 Task: Find connections with filter location Laghouat with filter topic #productivitywith filter profile language Potuguese with filter current company AZB & Partners with filter school Pearl Academy with filter industry Hydroelectric Power Generation with filter service category Software Testing with filter keywords title Marketing Staff
Action: Mouse moved to (519, 74)
Screenshot: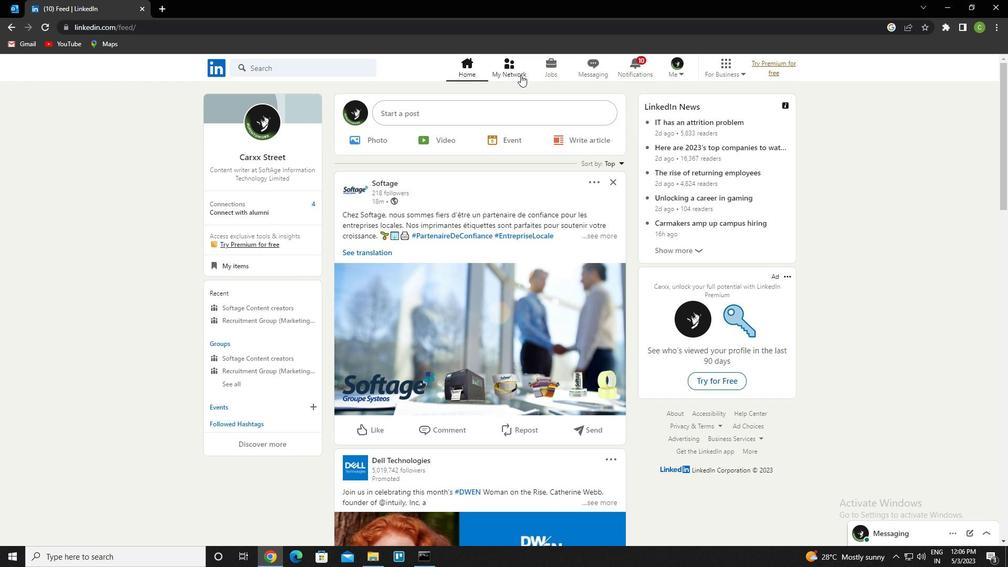 
Action: Mouse pressed left at (519, 74)
Screenshot: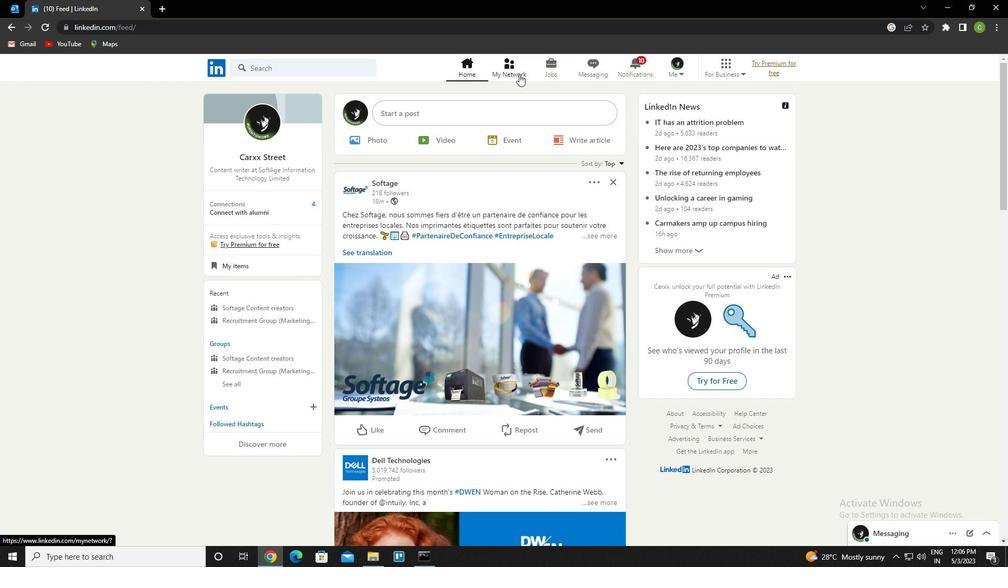 
Action: Mouse moved to (309, 130)
Screenshot: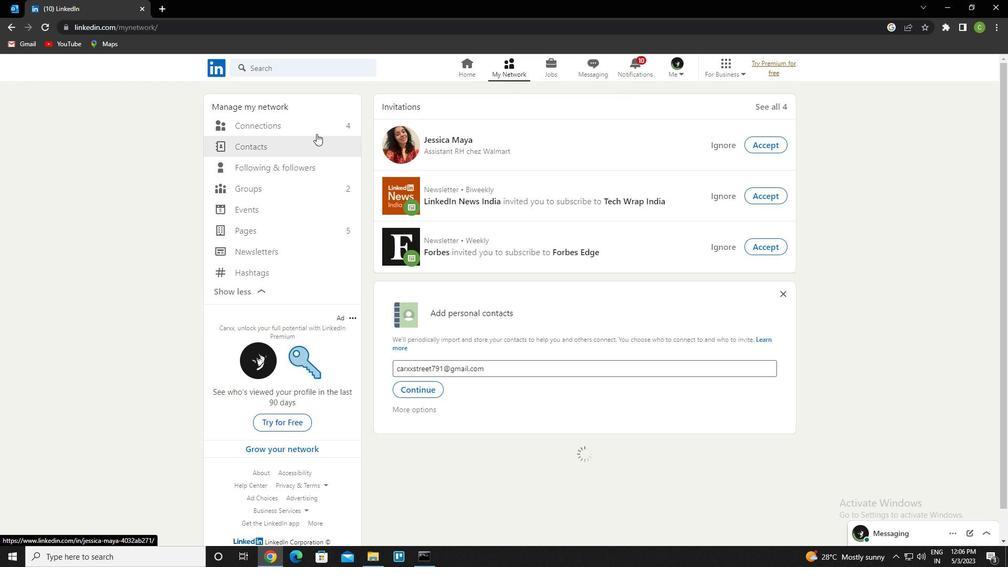 
Action: Mouse pressed left at (309, 130)
Screenshot: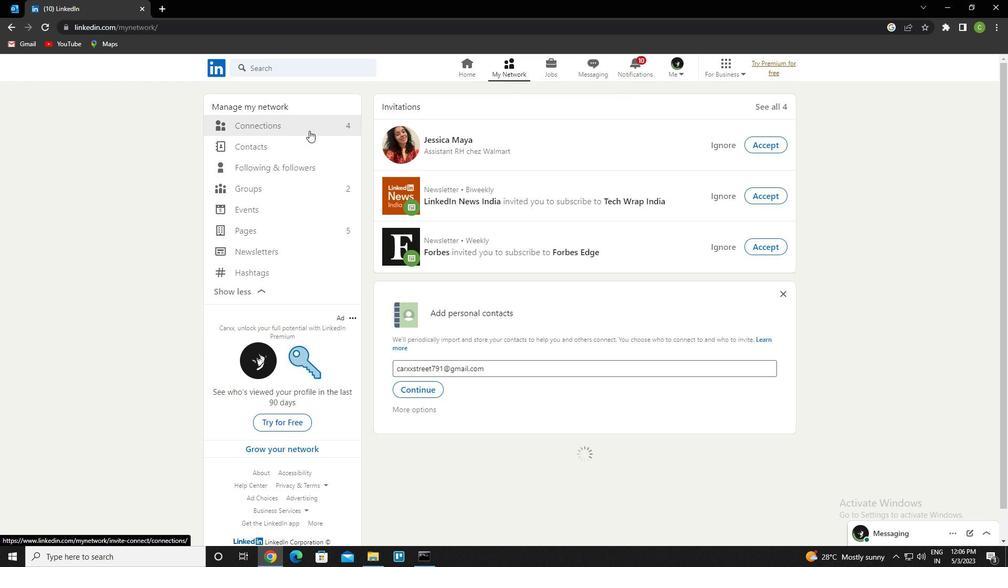
Action: Mouse moved to (586, 129)
Screenshot: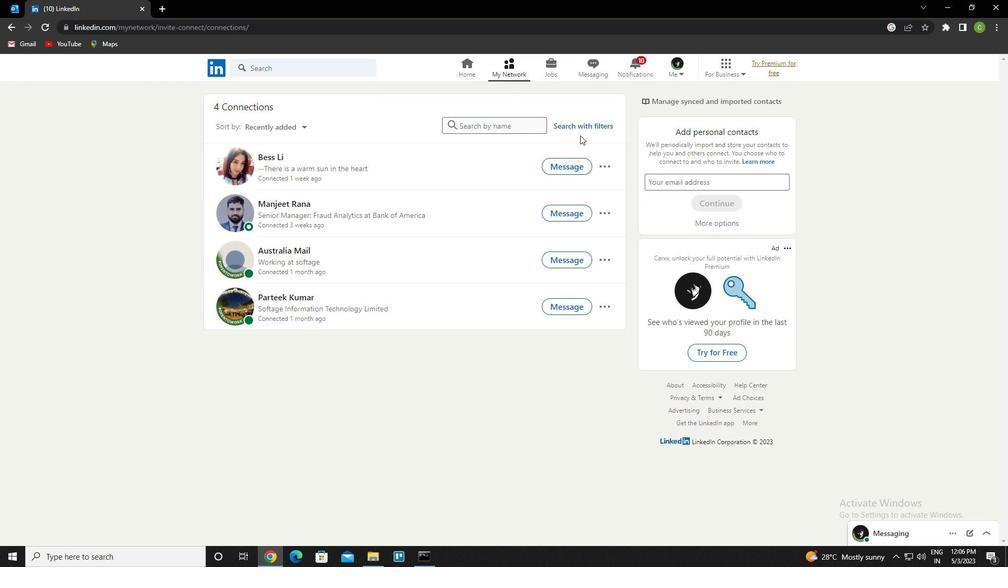 
Action: Mouse pressed left at (586, 129)
Screenshot: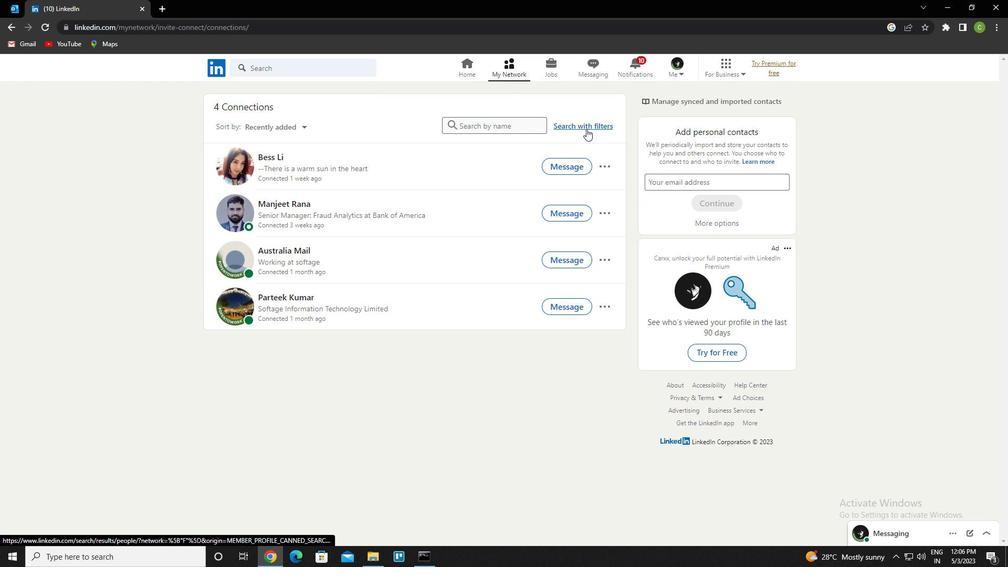 
Action: Mouse moved to (540, 101)
Screenshot: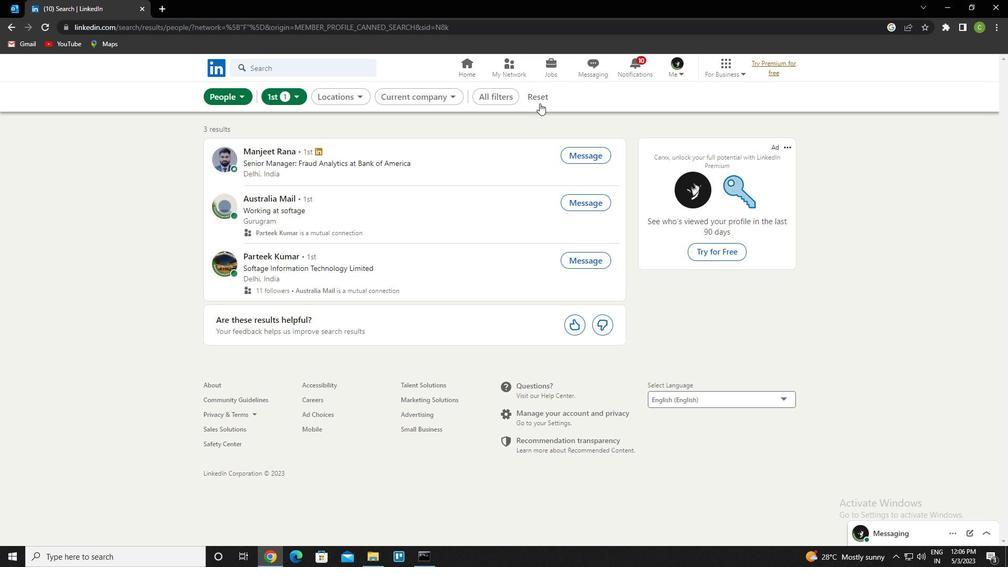 
Action: Mouse pressed left at (540, 101)
Screenshot: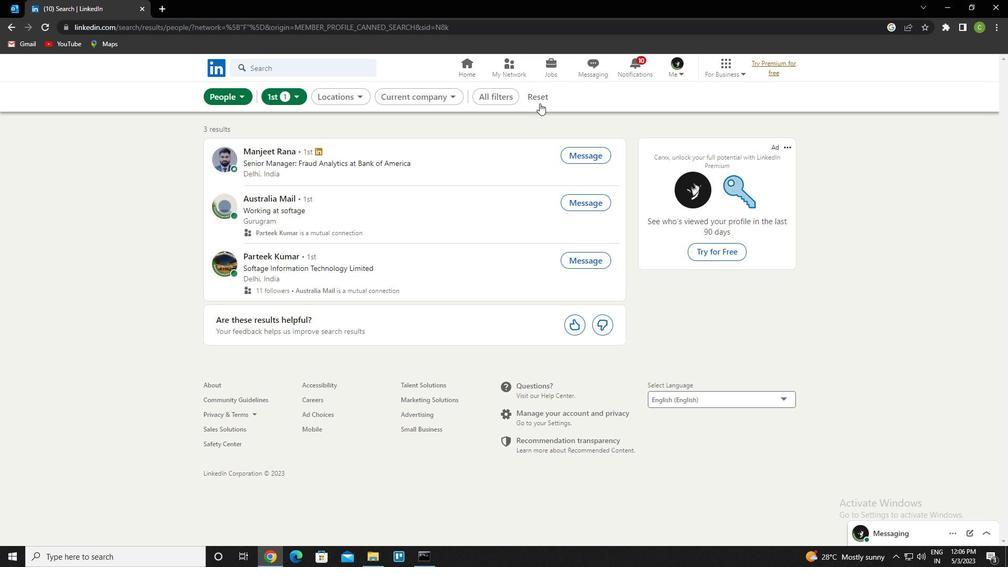 
Action: Mouse moved to (533, 101)
Screenshot: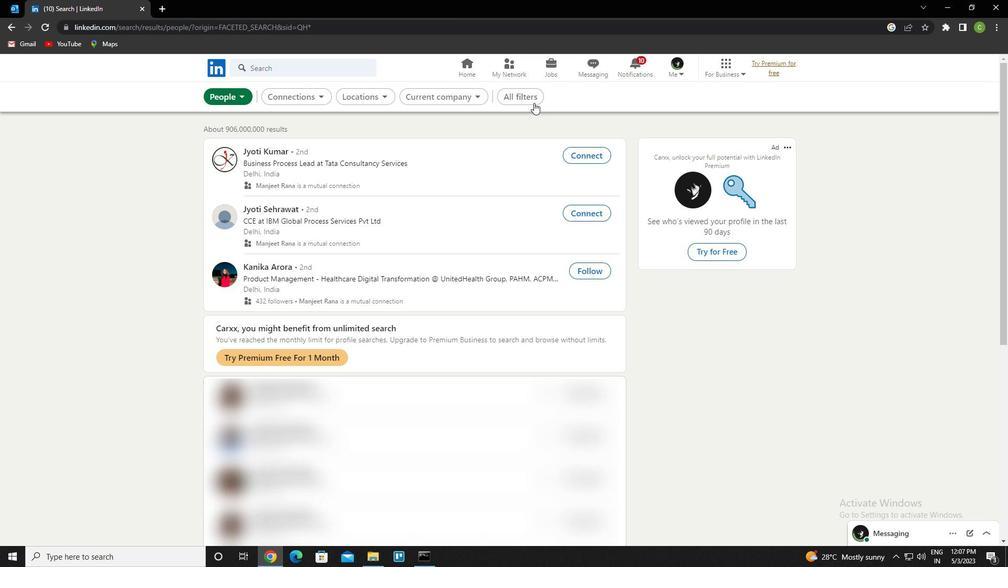 
Action: Mouse pressed left at (533, 101)
Screenshot: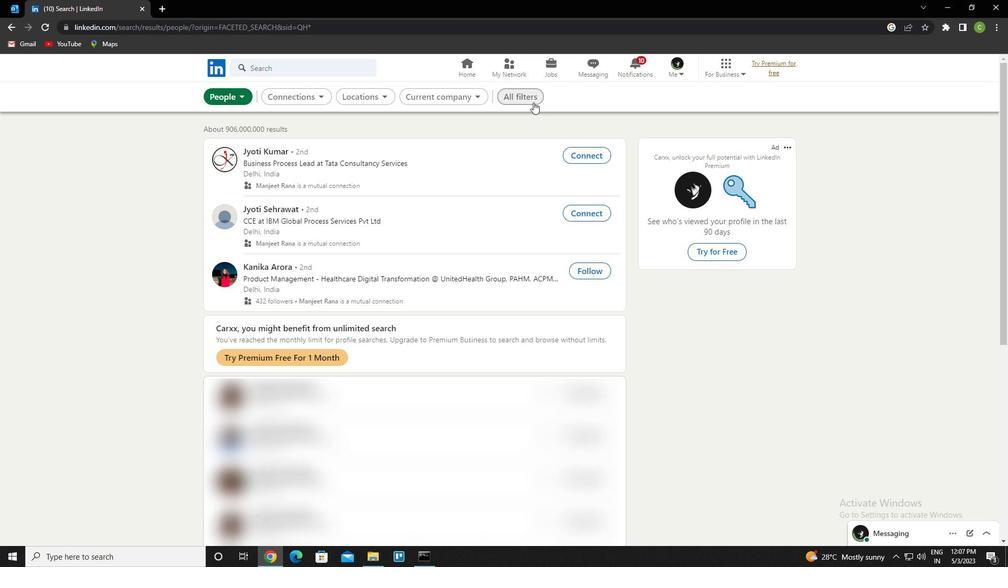 
Action: Mouse moved to (884, 324)
Screenshot: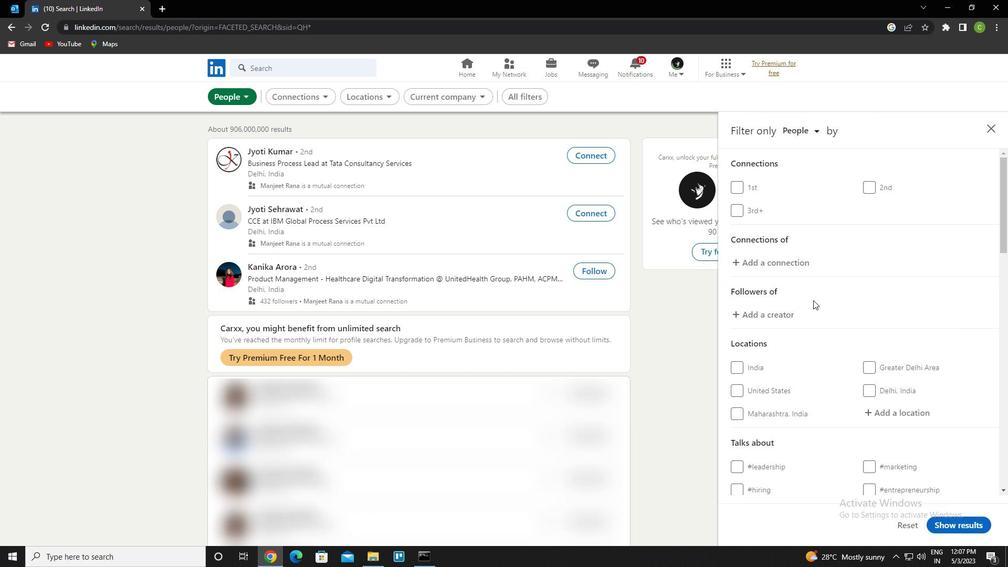 
Action: Mouse scrolled (884, 324) with delta (0, 0)
Screenshot: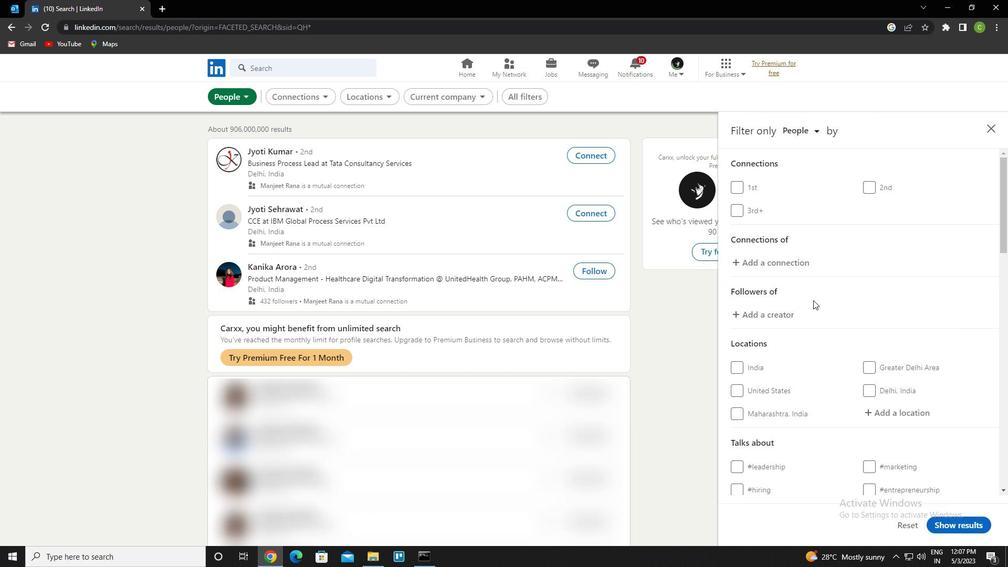 
Action: Mouse scrolled (884, 324) with delta (0, 0)
Screenshot: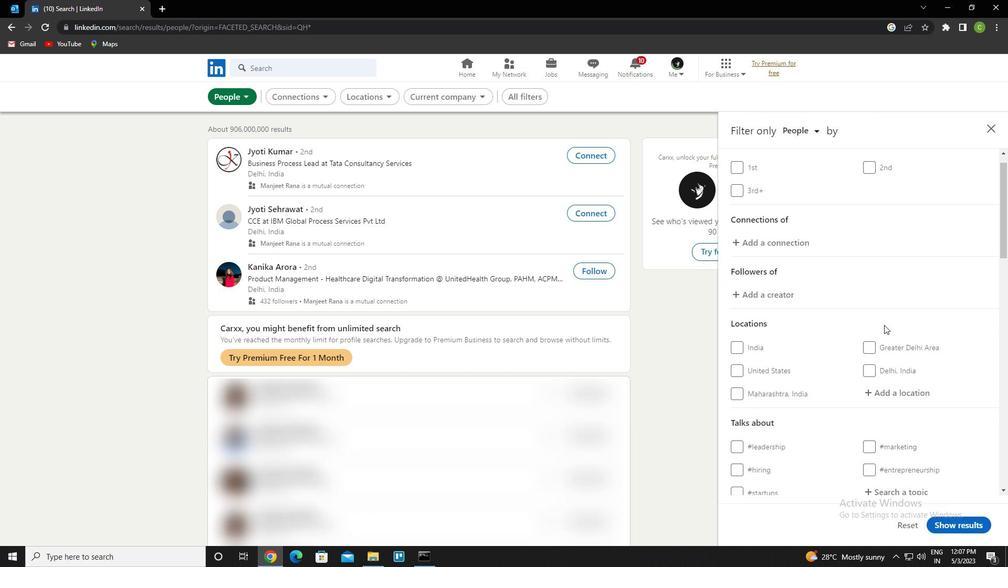 
Action: Mouse moved to (897, 305)
Screenshot: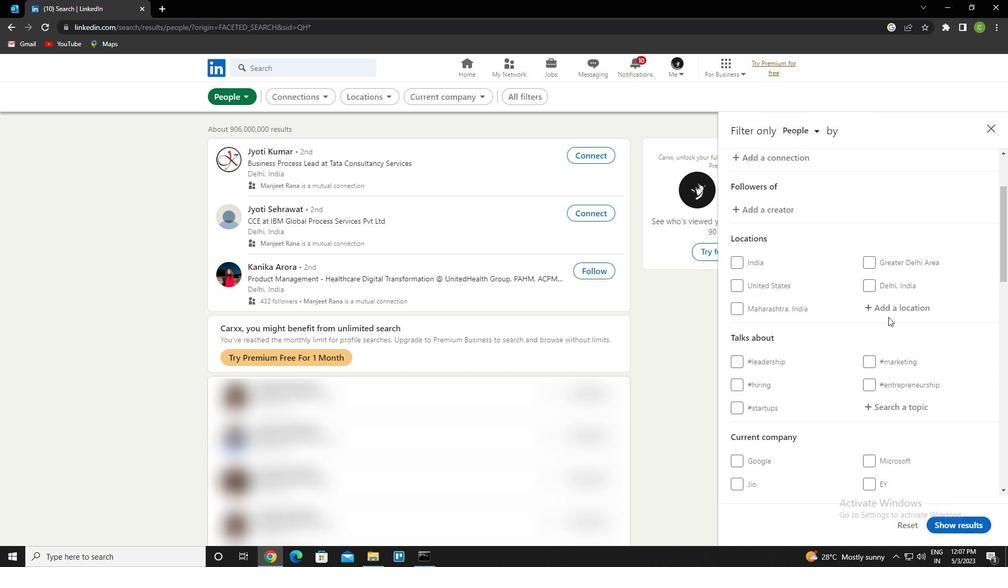
Action: Mouse pressed left at (897, 305)
Screenshot: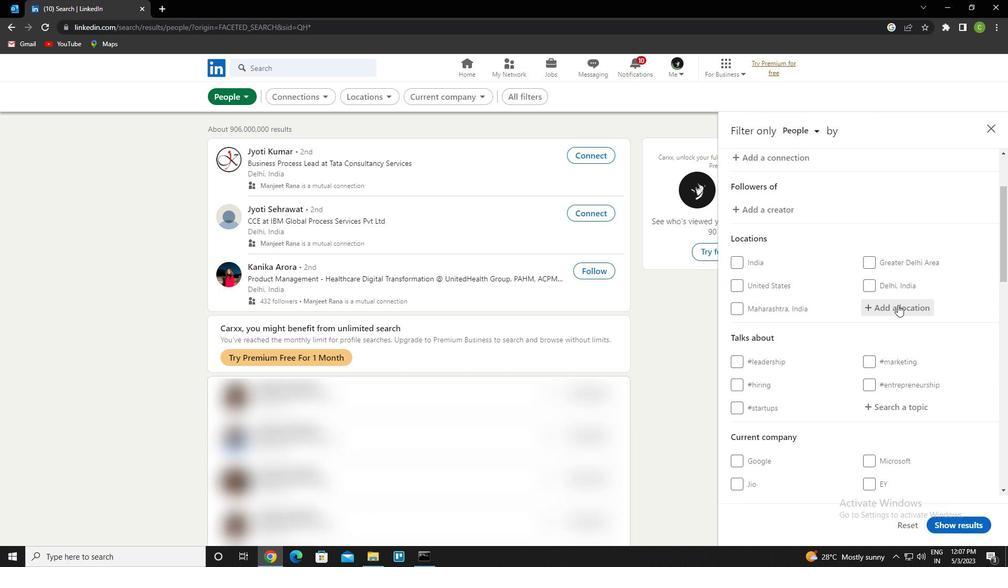 
Action: Key pressed <Key.caps_lock>l<Key.caps_lock>aghouat<Key.down><Key.enter>
Screenshot: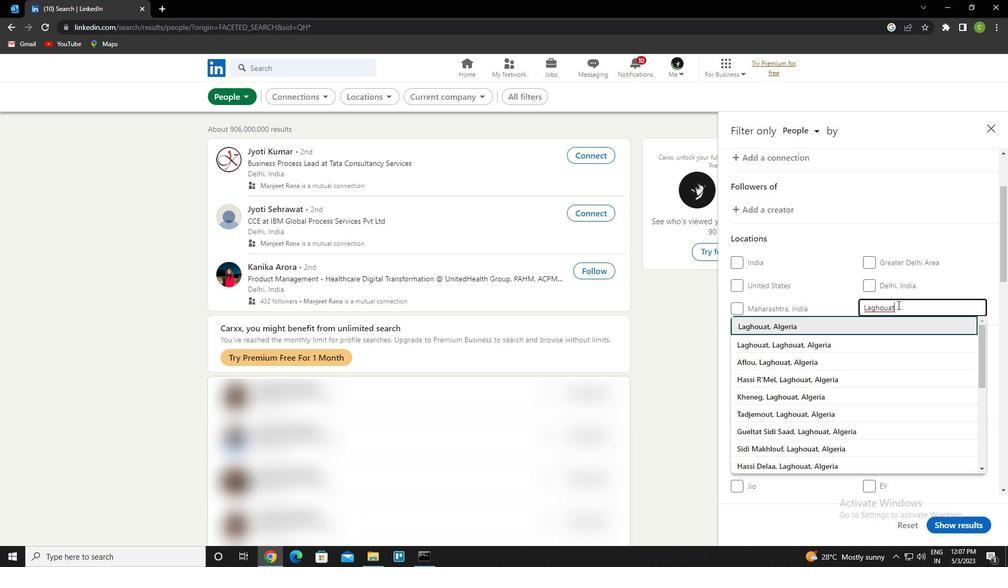 
Action: Mouse scrolled (897, 304) with delta (0, 0)
Screenshot: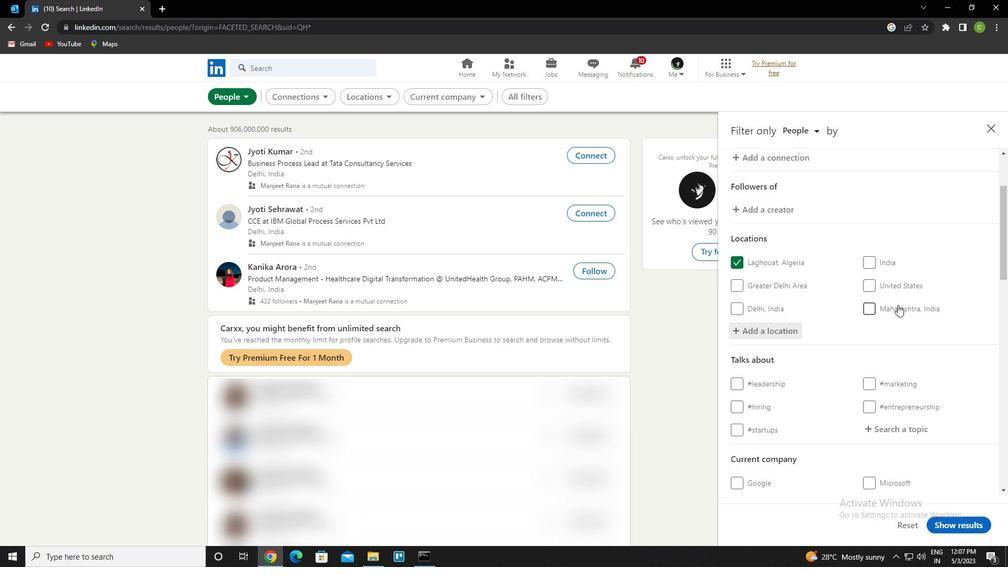 
Action: Mouse scrolled (897, 304) with delta (0, 0)
Screenshot: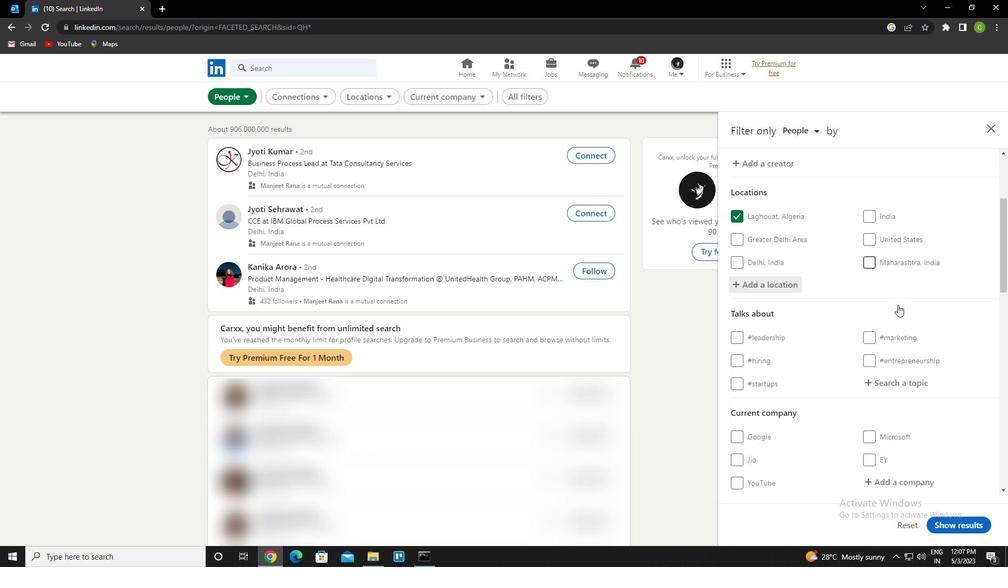 
Action: Mouse moved to (897, 318)
Screenshot: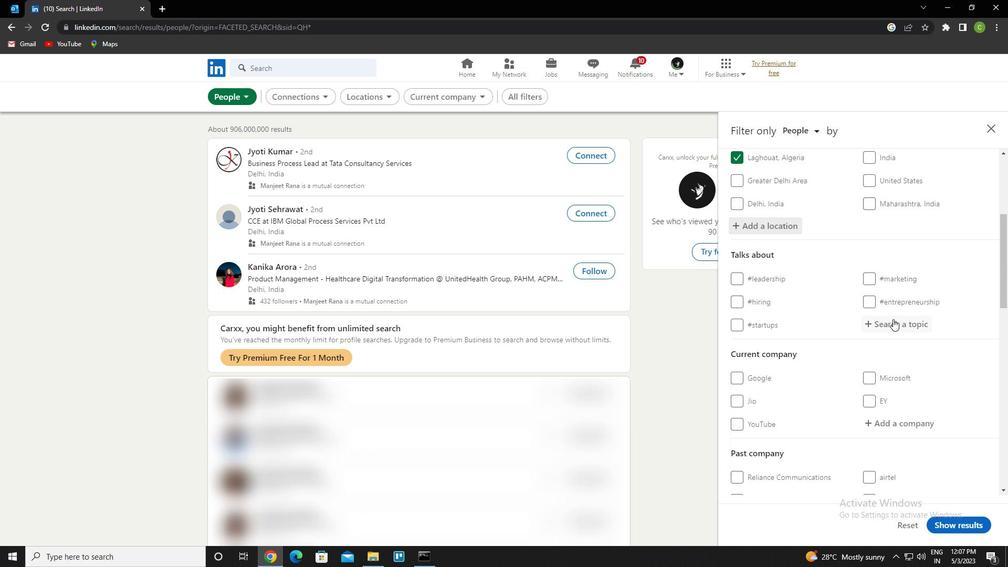 
Action: Mouse pressed left at (897, 318)
Screenshot: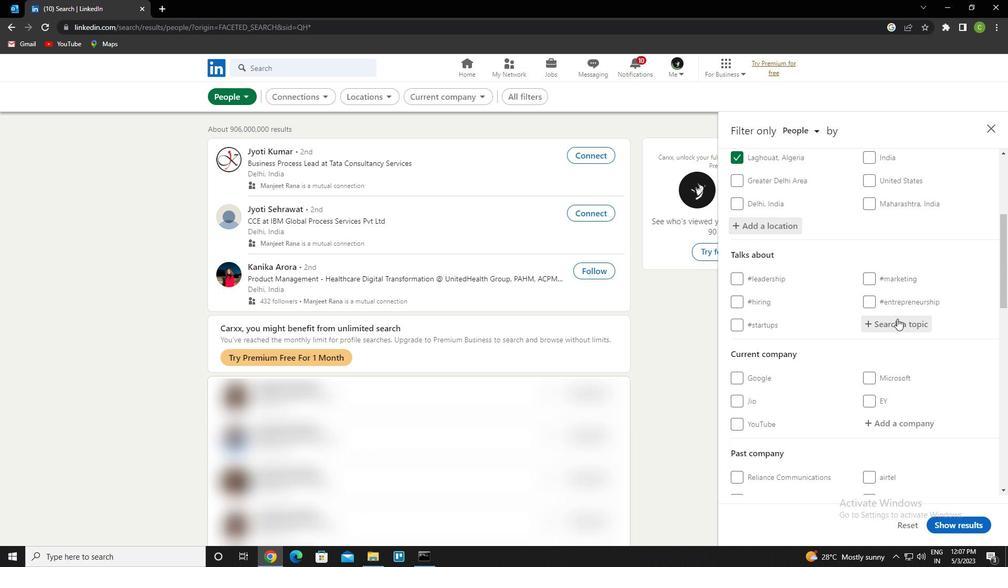 
Action: Key pressed productivity<Key.down><Key.enter>
Screenshot: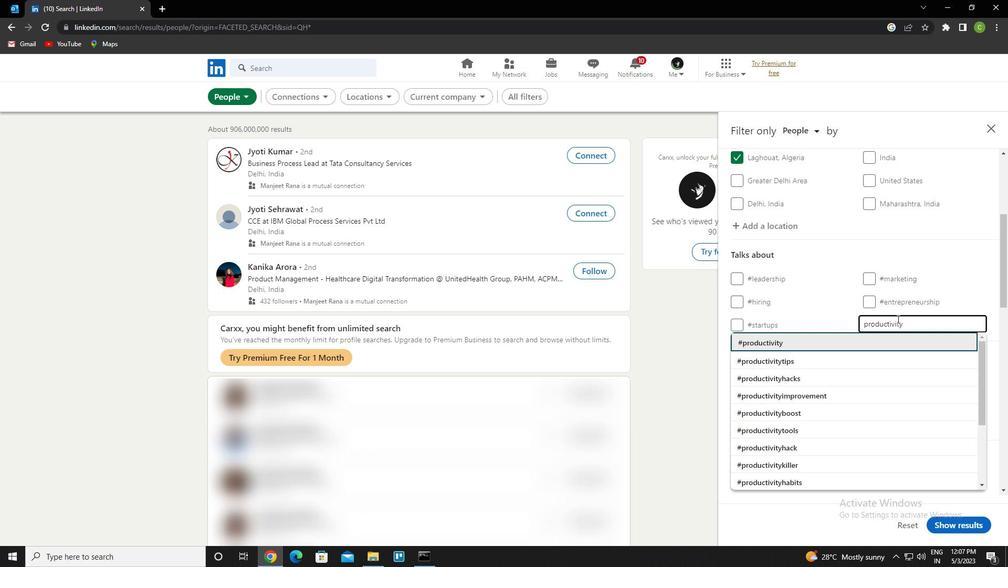 
Action: Mouse moved to (919, 321)
Screenshot: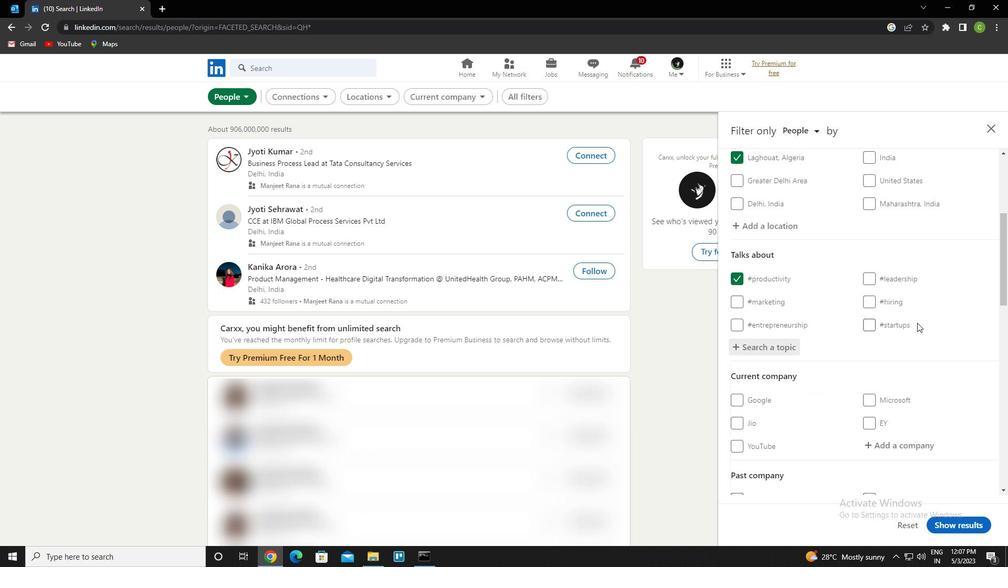 
Action: Mouse scrolled (919, 320) with delta (0, 0)
Screenshot: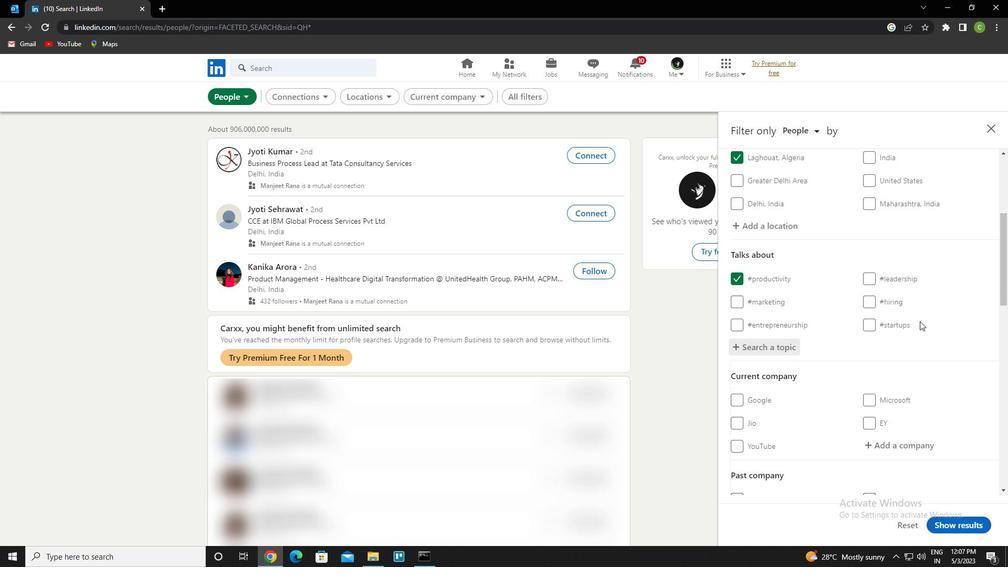 
Action: Mouse scrolled (919, 320) with delta (0, 0)
Screenshot: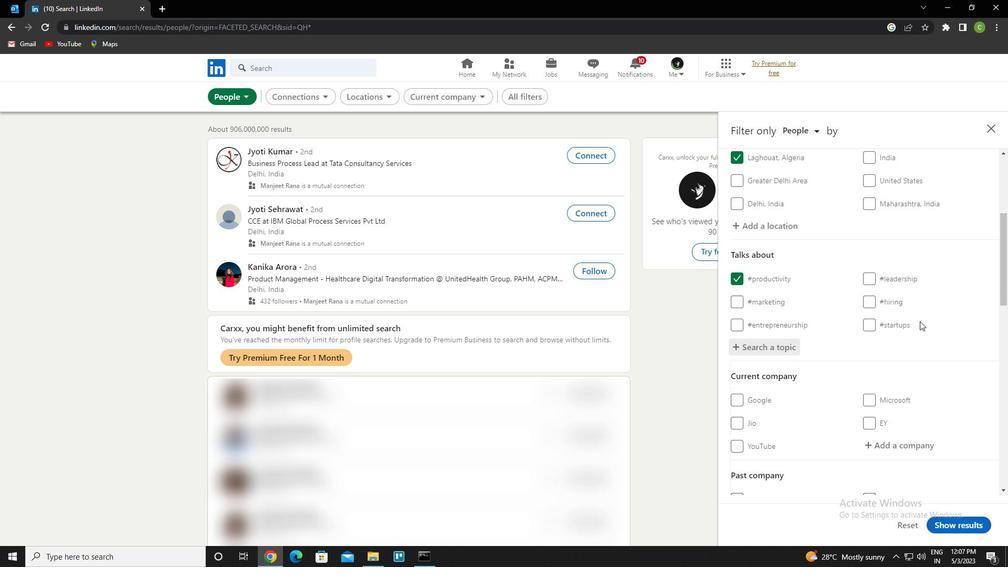 
Action: Mouse moved to (919, 321)
Screenshot: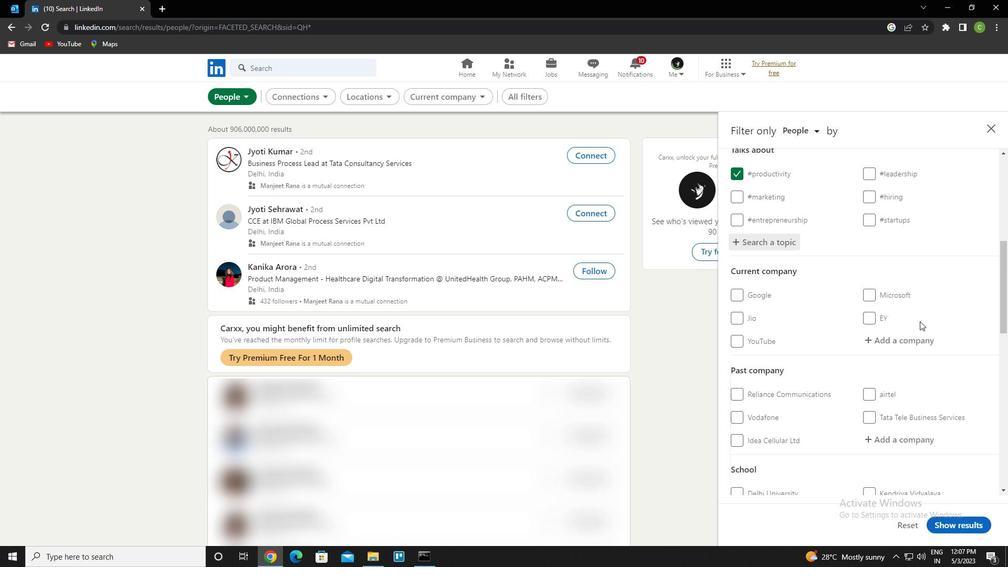 
Action: Mouse scrolled (919, 320) with delta (0, 0)
Screenshot: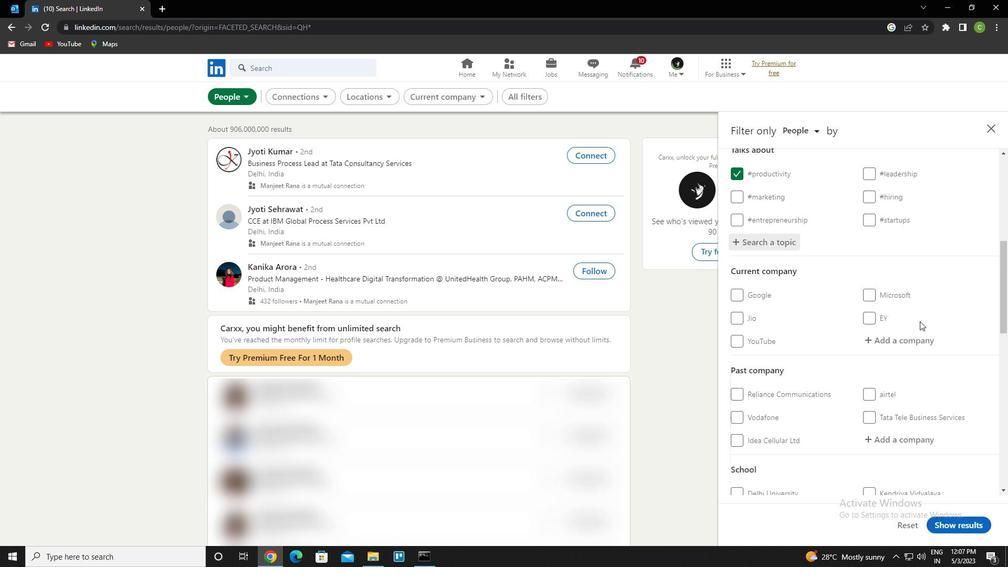 
Action: Mouse moved to (896, 316)
Screenshot: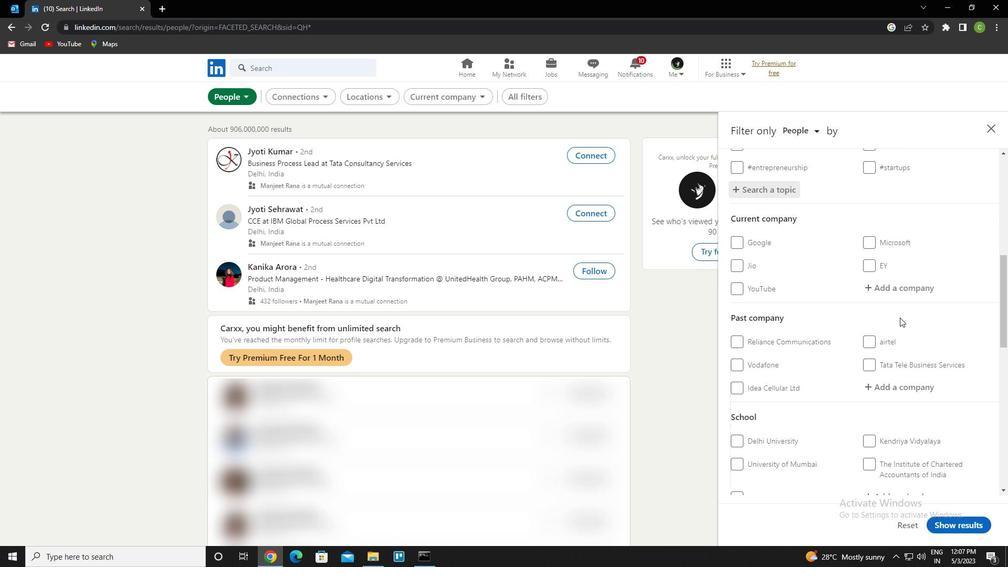 
Action: Mouse scrolled (896, 315) with delta (0, 0)
Screenshot: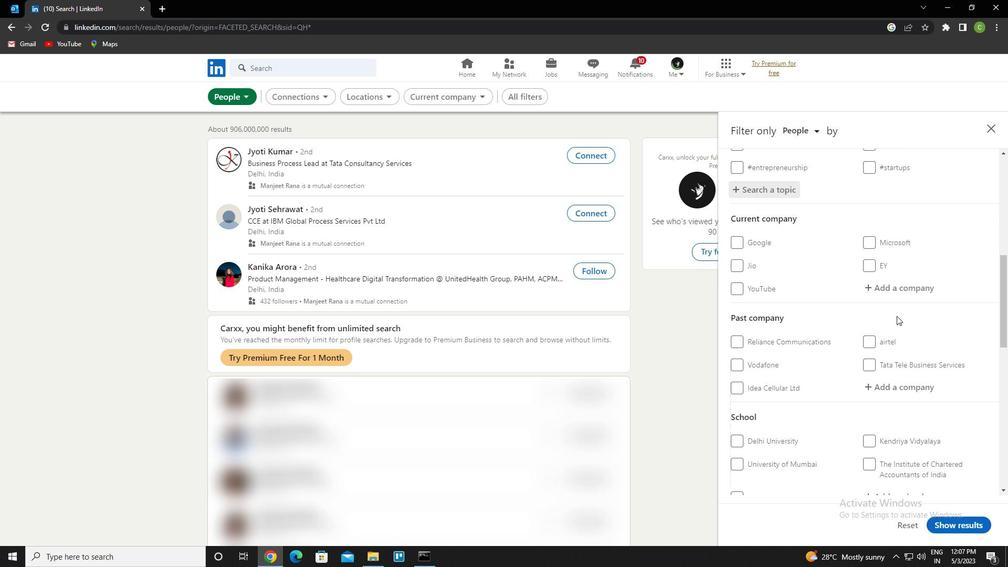 
Action: Mouse scrolled (896, 315) with delta (0, 0)
Screenshot: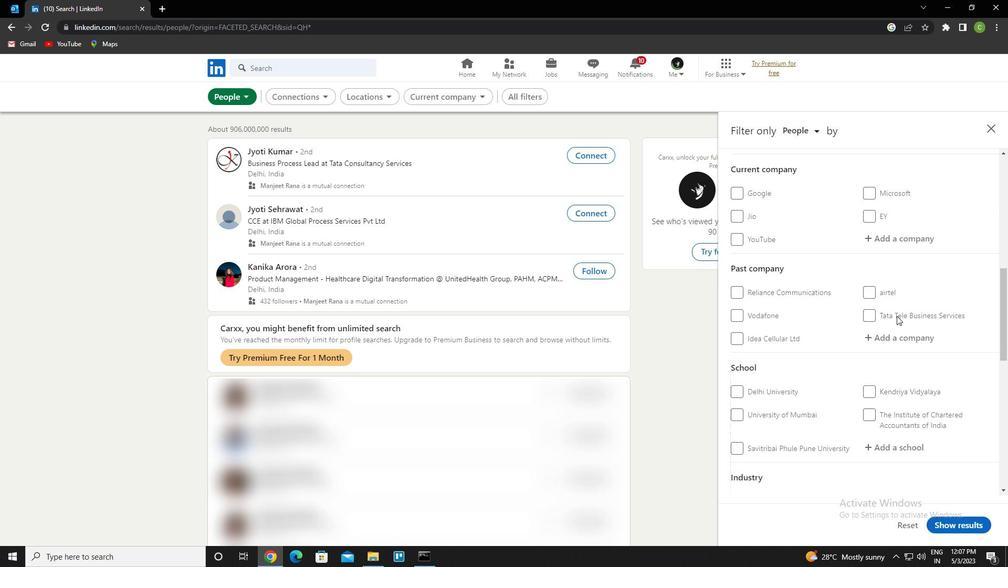 
Action: Mouse scrolled (896, 315) with delta (0, 0)
Screenshot: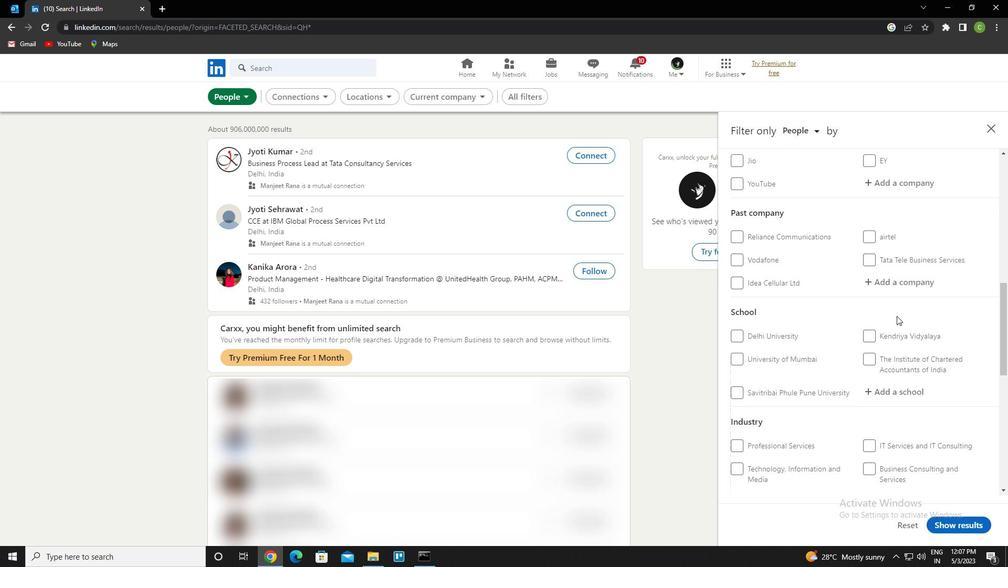 
Action: Mouse scrolled (896, 315) with delta (0, 0)
Screenshot: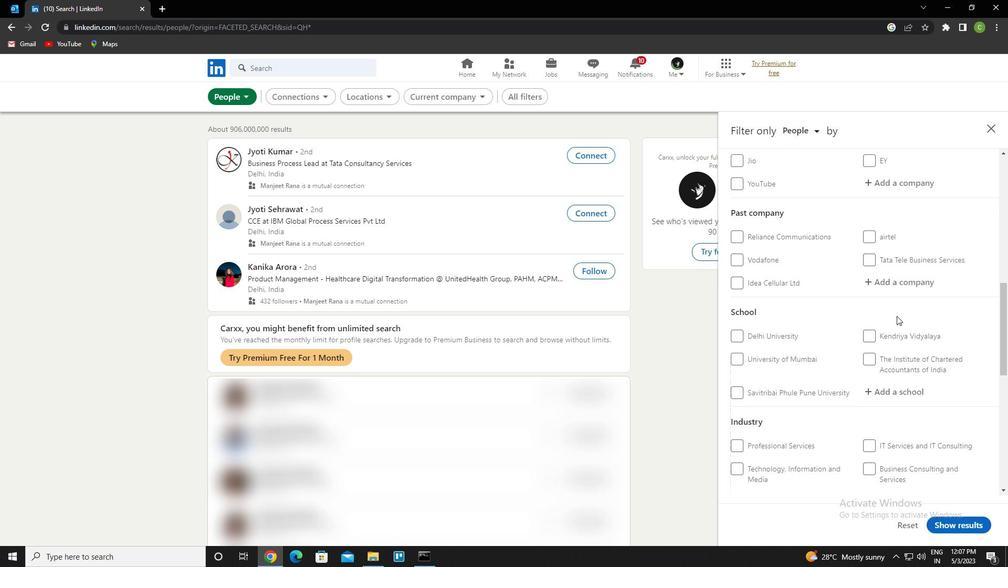
Action: Mouse scrolled (896, 315) with delta (0, 0)
Screenshot: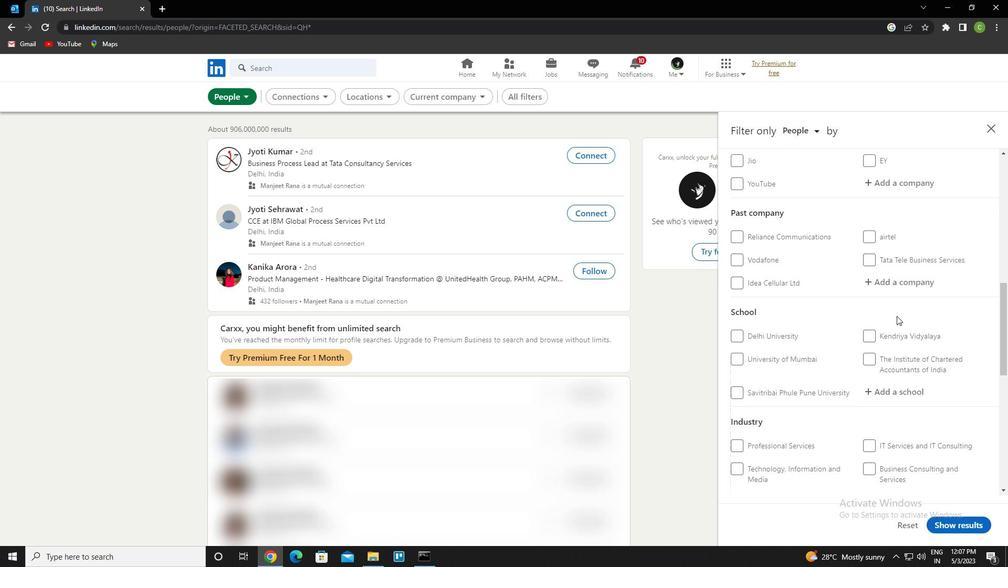
Action: Mouse scrolled (896, 315) with delta (0, 0)
Screenshot: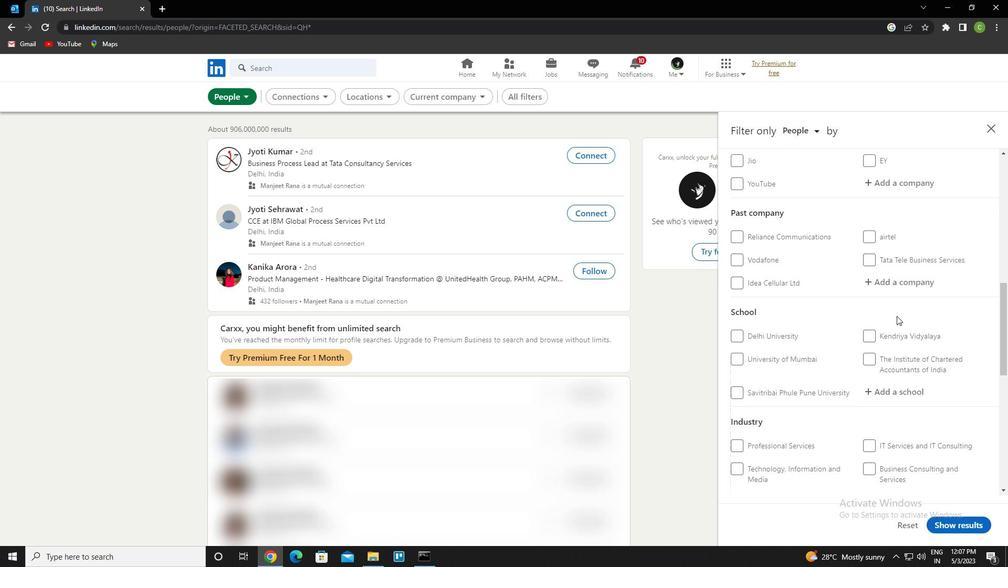 
Action: Mouse scrolled (896, 315) with delta (0, 0)
Screenshot: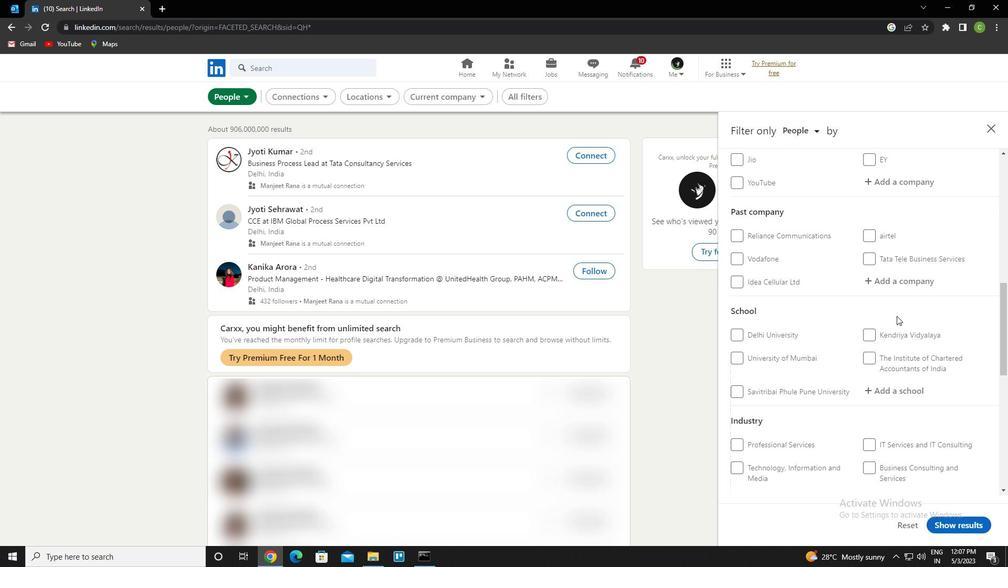 
Action: Mouse scrolled (896, 315) with delta (0, 0)
Screenshot: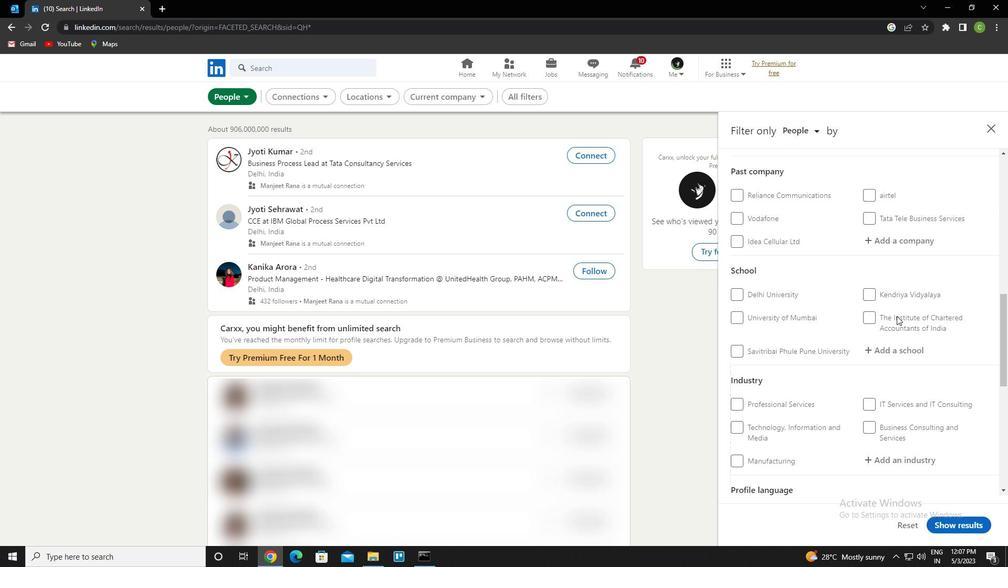 
Action: Mouse moved to (875, 264)
Screenshot: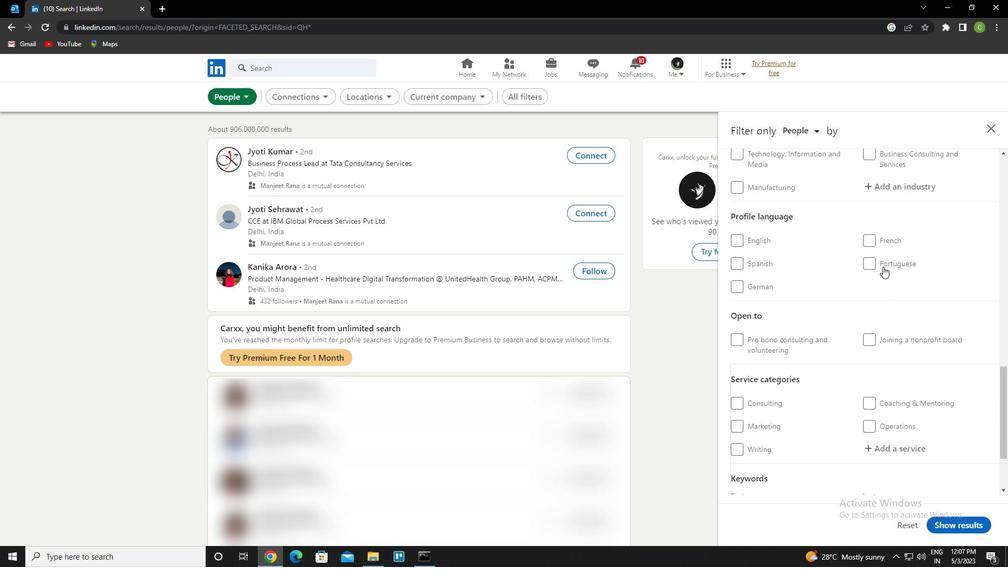 
Action: Mouse pressed left at (875, 264)
Screenshot: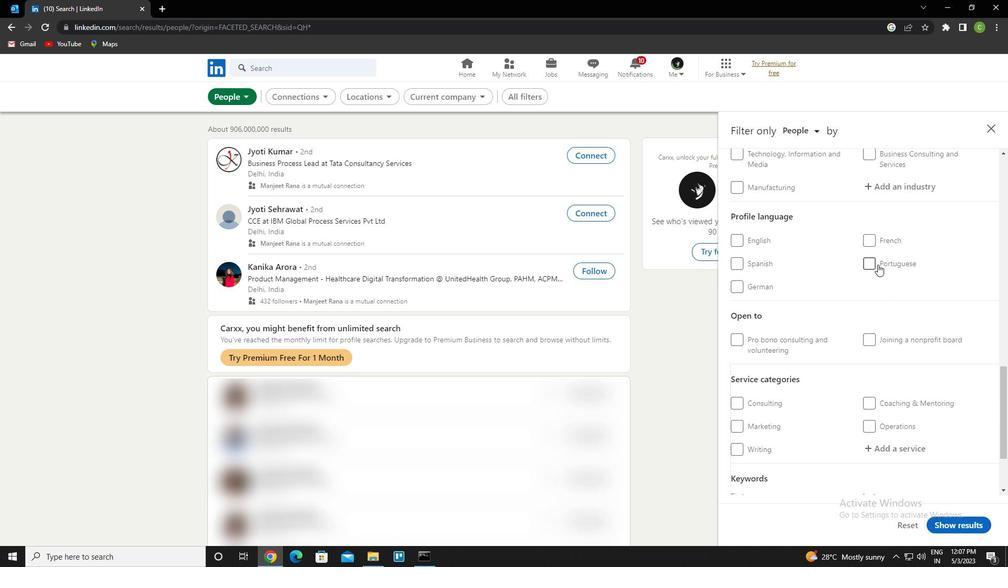 
Action: Mouse moved to (886, 312)
Screenshot: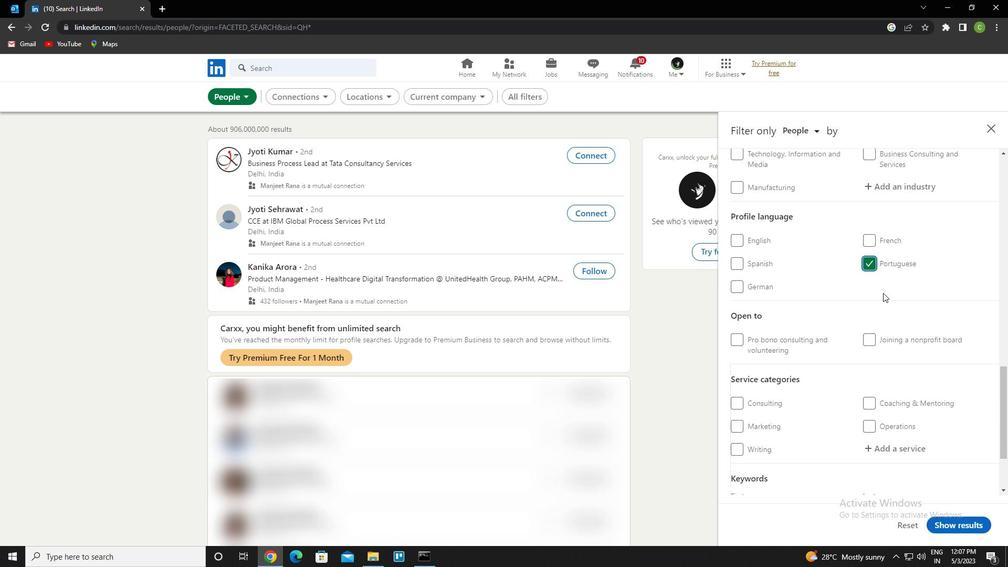 
Action: Mouse scrolled (886, 313) with delta (0, 0)
Screenshot: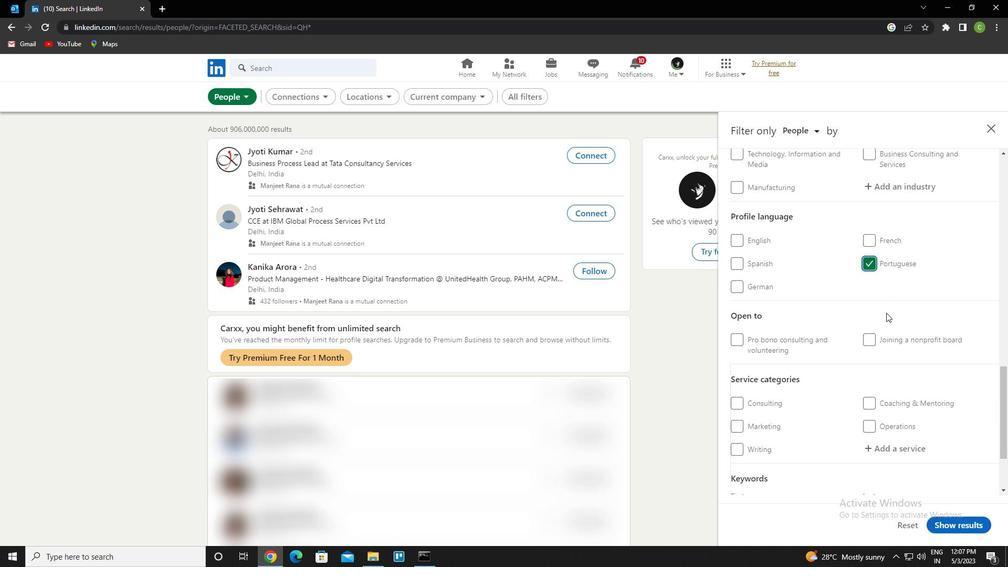 
Action: Mouse scrolled (886, 313) with delta (0, 0)
Screenshot: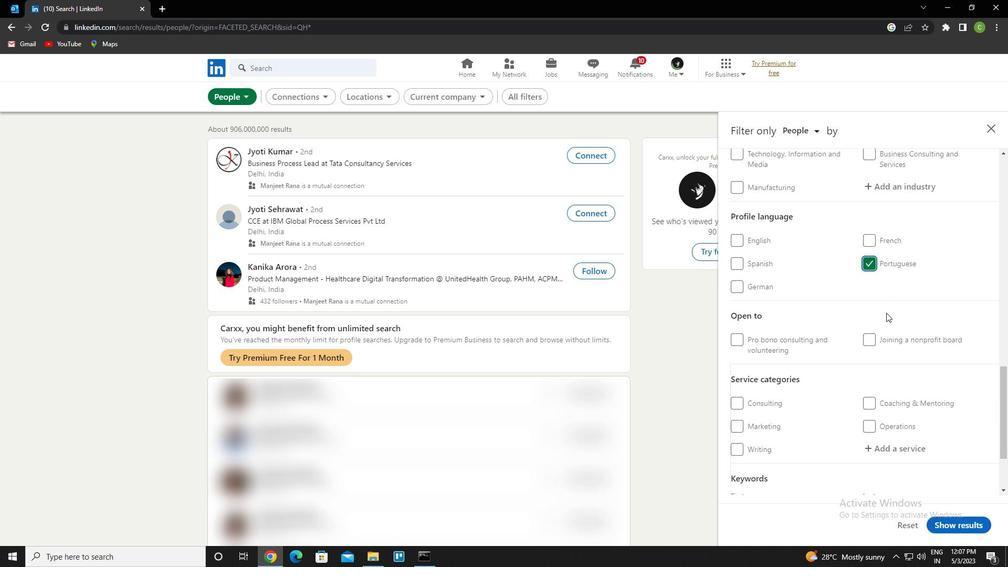 
Action: Mouse scrolled (886, 313) with delta (0, 0)
Screenshot: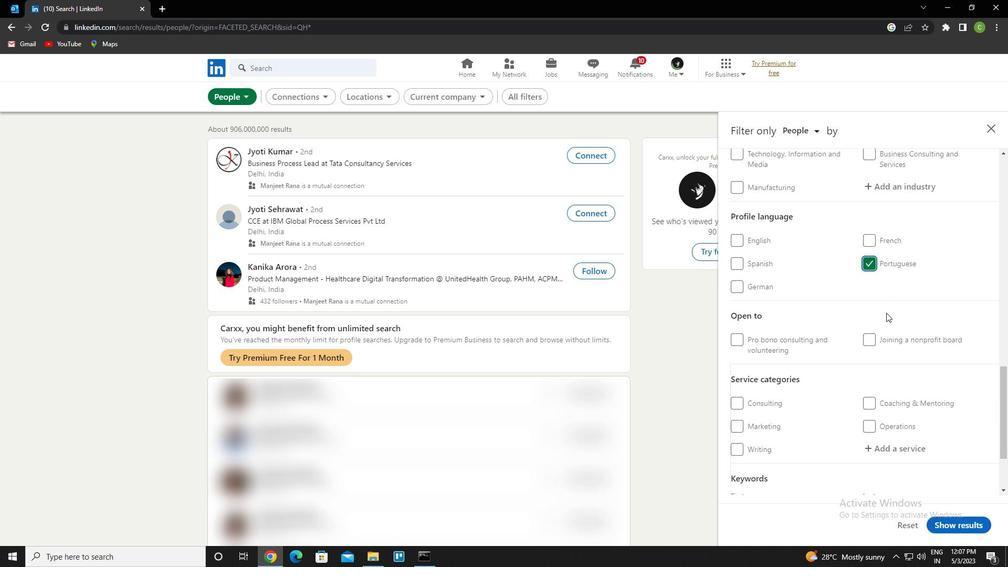 
Action: Mouse scrolled (886, 313) with delta (0, 0)
Screenshot: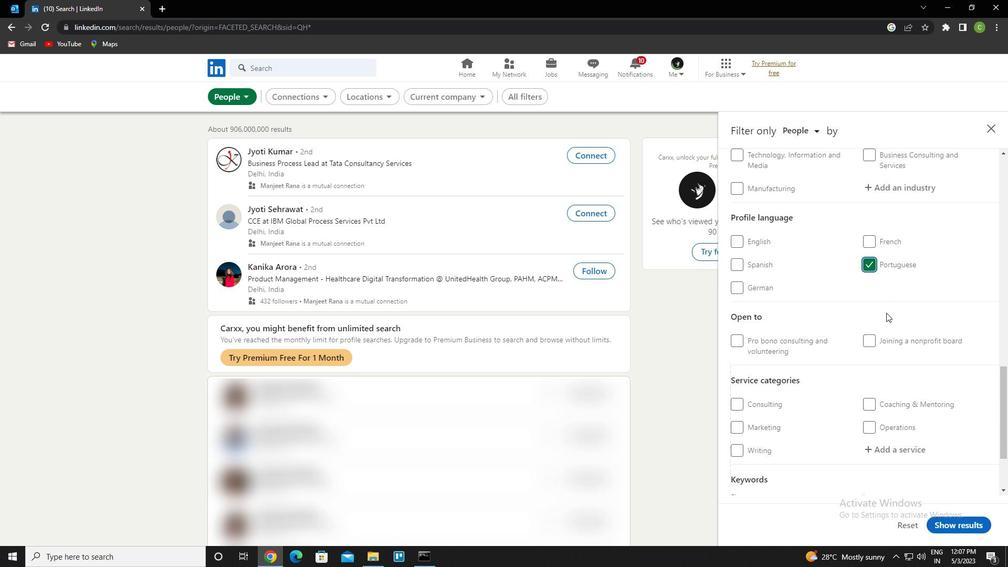 
Action: Mouse scrolled (886, 313) with delta (0, 0)
Screenshot: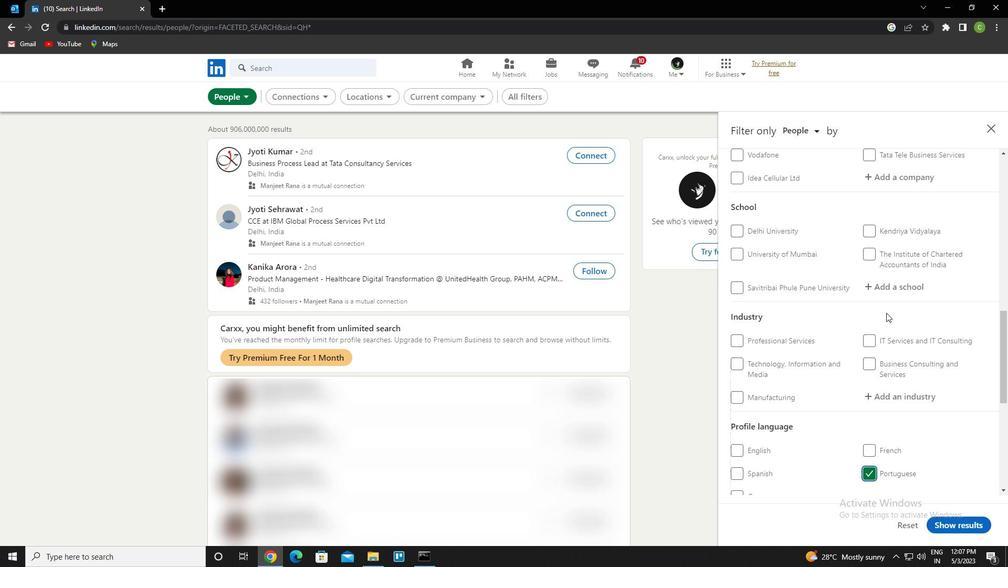 
Action: Mouse scrolled (886, 313) with delta (0, 0)
Screenshot: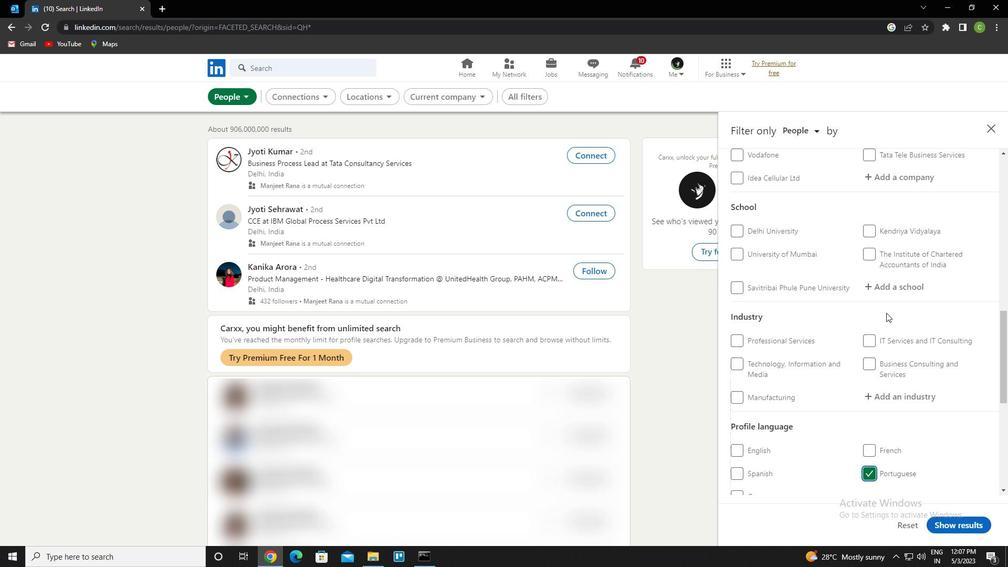 
Action: Mouse moved to (886, 312)
Screenshot: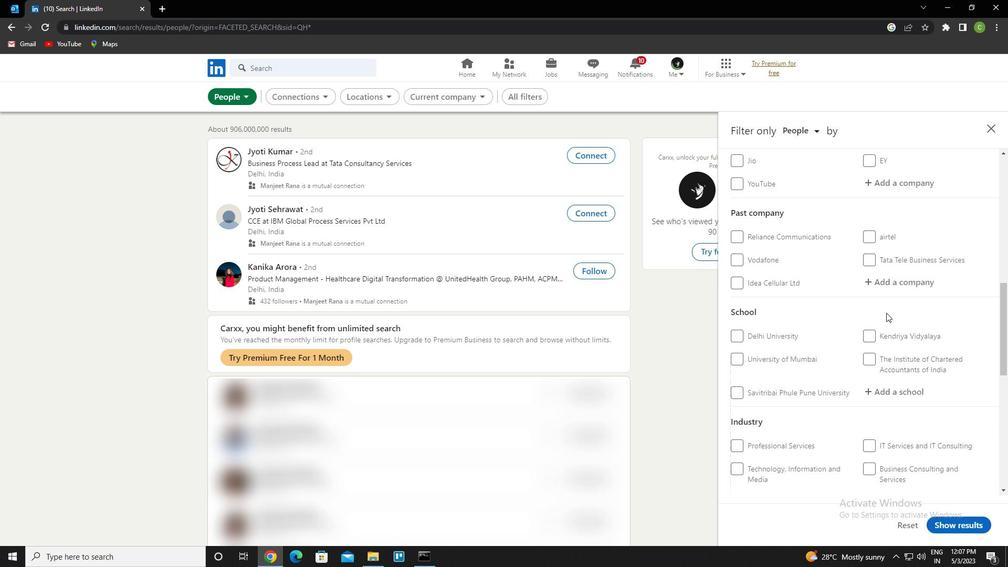 
Action: Mouse scrolled (886, 313) with delta (0, 0)
Screenshot: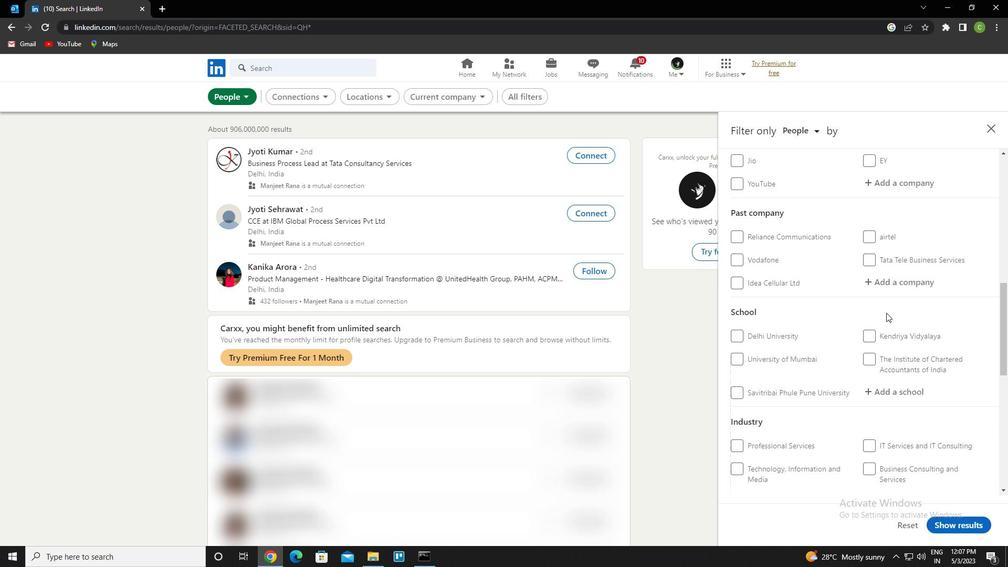 
Action: Mouse moved to (861, 315)
Screenshot: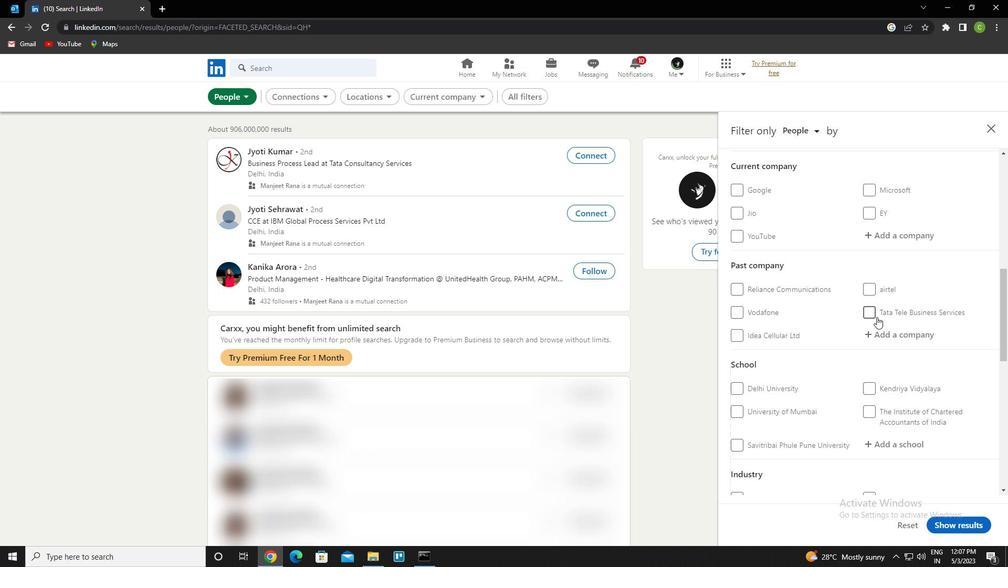 
Action: Mouse scrolled (861, 316) with delta (0, 0)
Screenshot: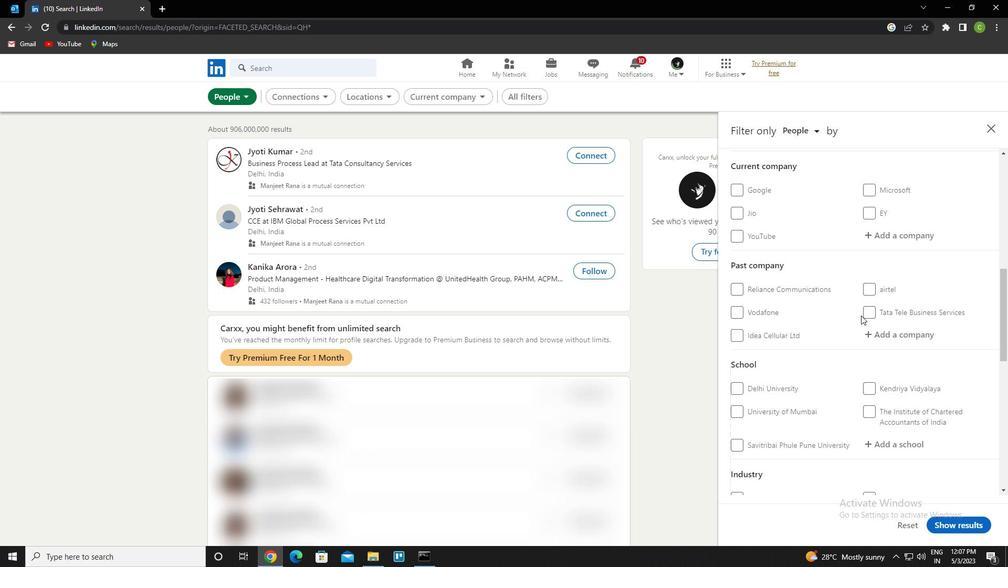 
Action: Mouse moved to (891, 291)
Screenshot: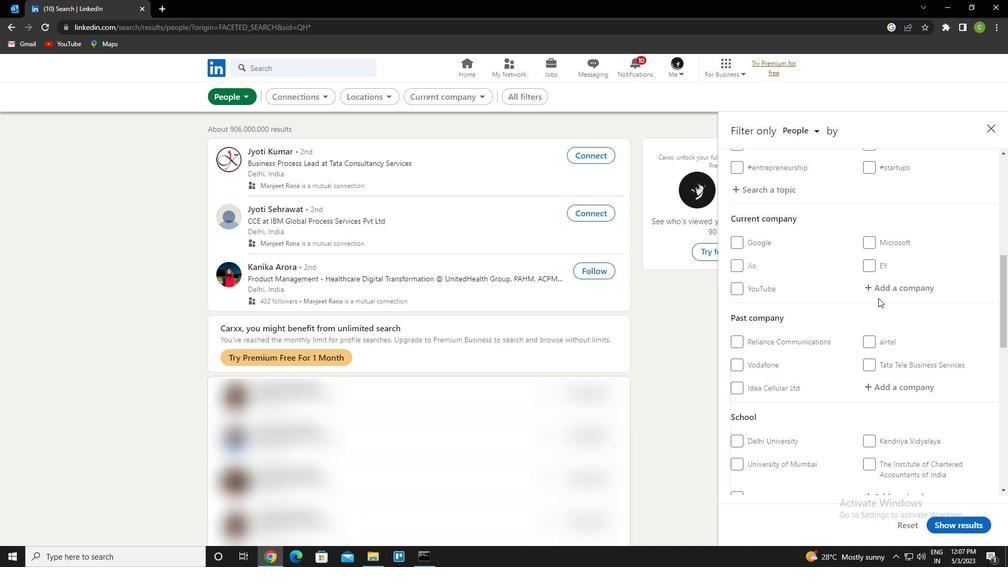 
Action: Mouse pressed left at (891, 291)
Screenshot: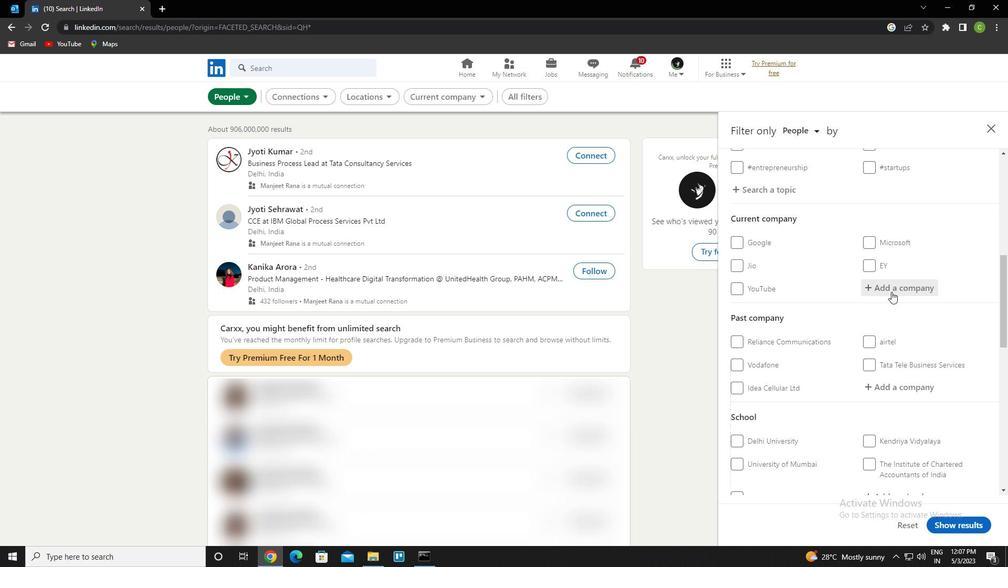 
Action: Key pressed <Key.caps_lock>azb<Key.space><Key.shift>&<Key.space>P<Key.caps_lock>ARTNERS<Key.down><Key.enter>
Screenshot: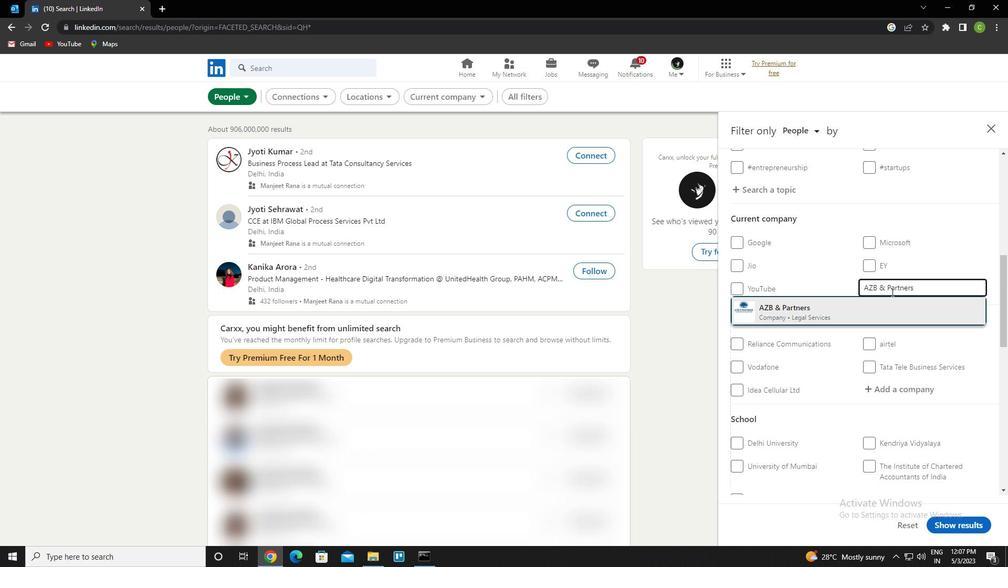 
Action: Mouse moved to (881, 299)
Screenshot: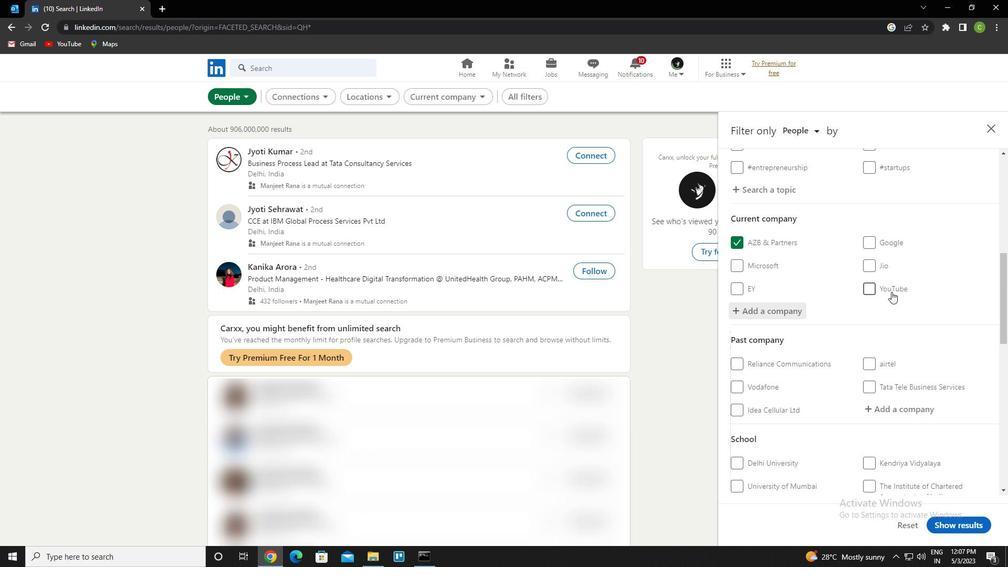 
Action: Mouse scrolled (881, 298) with delta (0, 0)
Screenshot: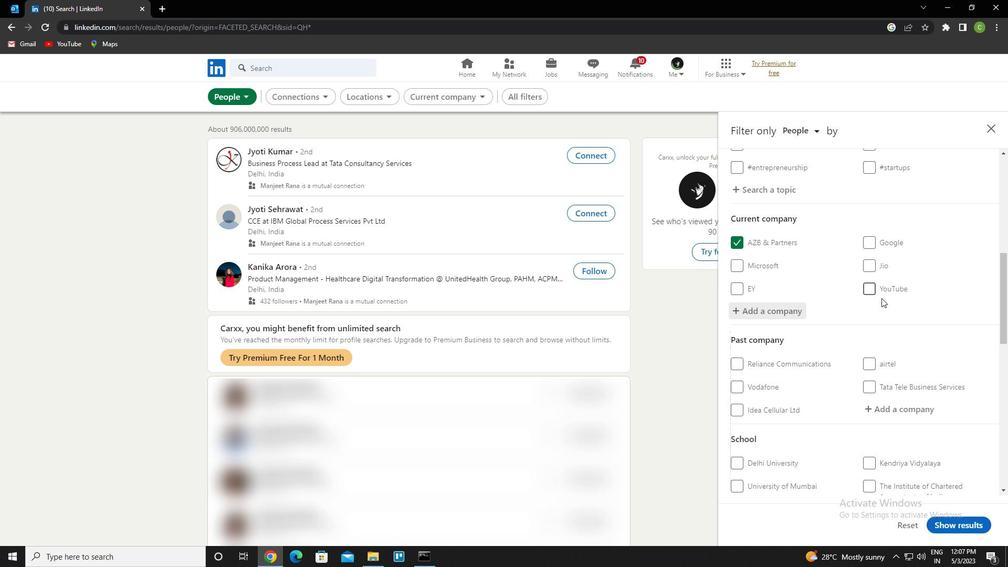 
Action: Mouse moved to (881, 311)
Screenshot: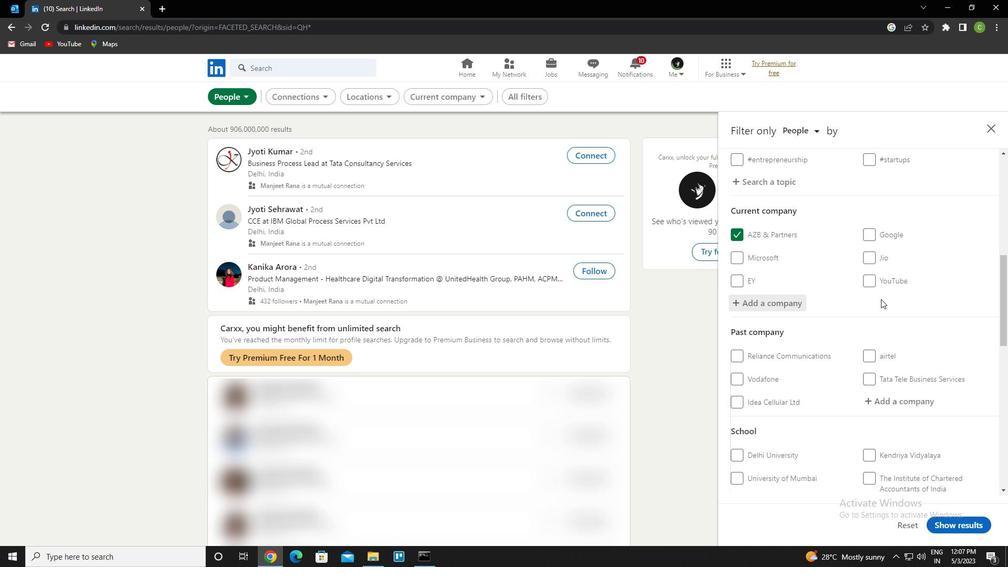 
Action: Mouse scrolled (881, 311) with delta (0, 0)
Screenshot: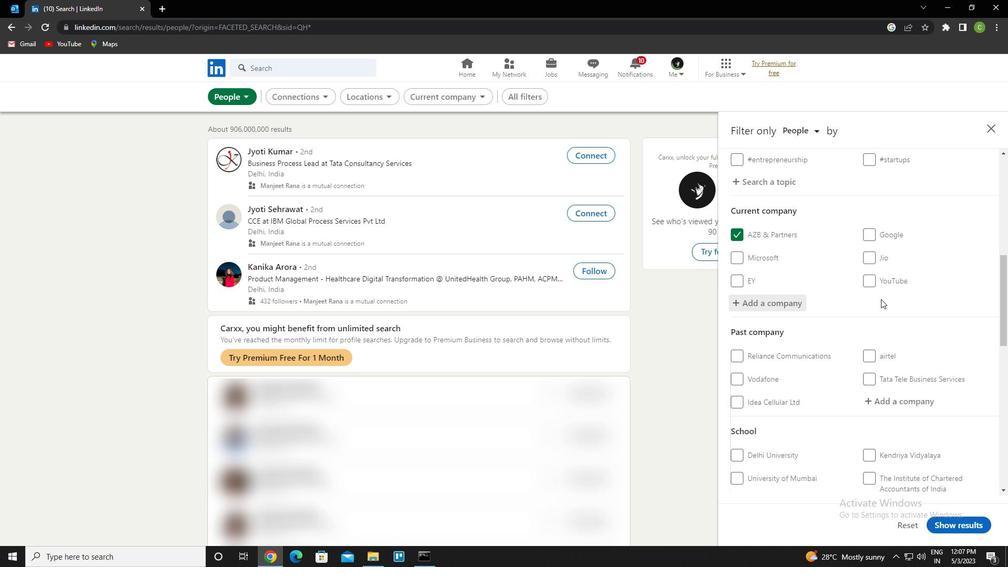 
Action: Mouse moved to (904, 311)
Screenshot: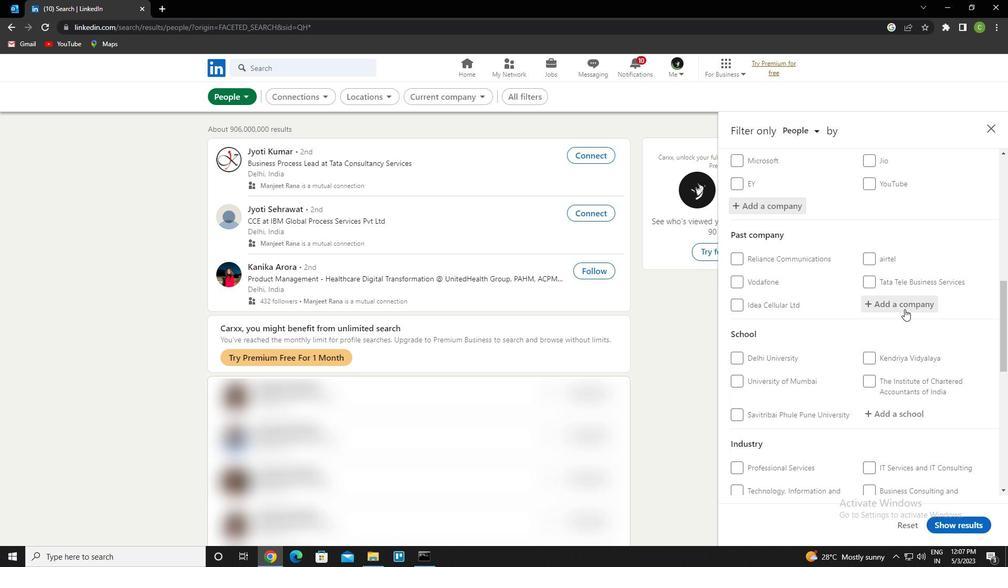 
Action: Mouse scrolled (904, 310) with delta (0, 0)
Screenshot: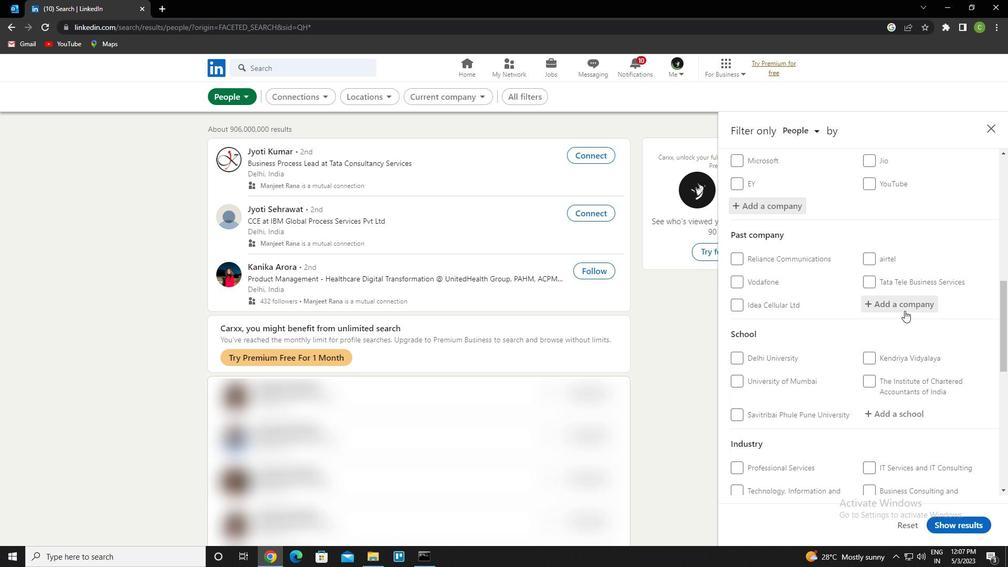 
Action: Mouse scrolled (904, 310) with delta (0, 0)
Screenshot: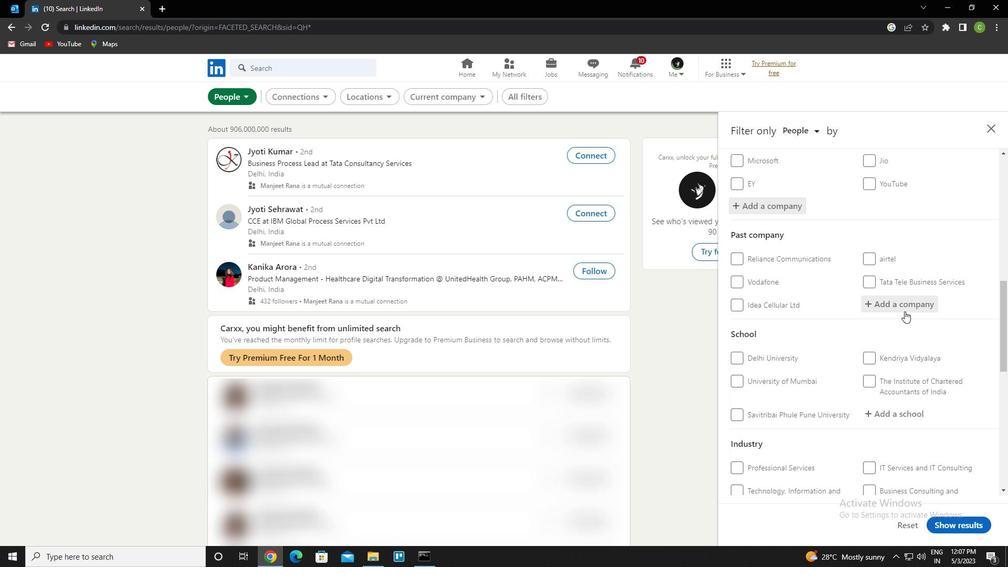 
Action: Mouse moved to (901, 314)
Screenshot: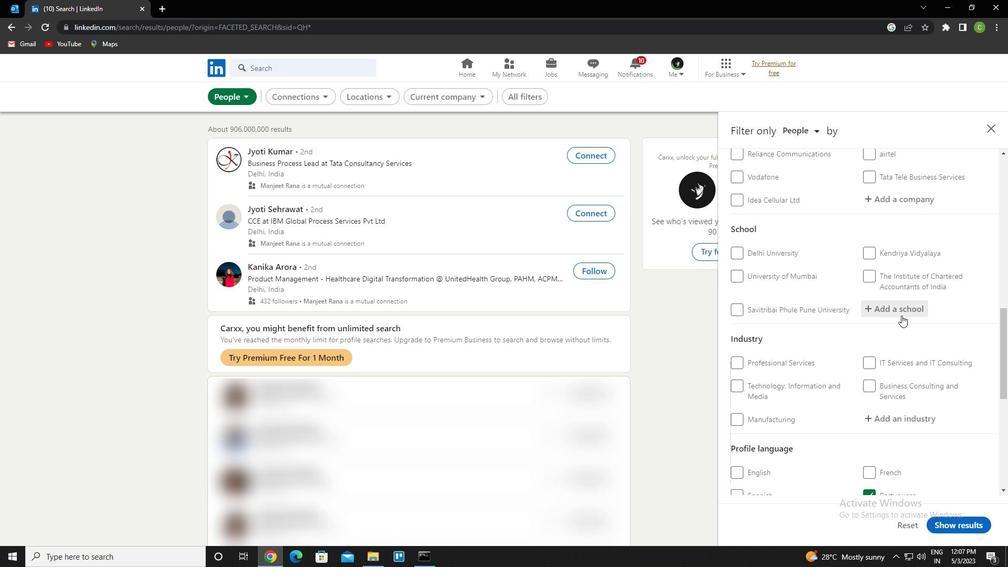
Action: Mouse pressed left at (901, 314)
Screenshot: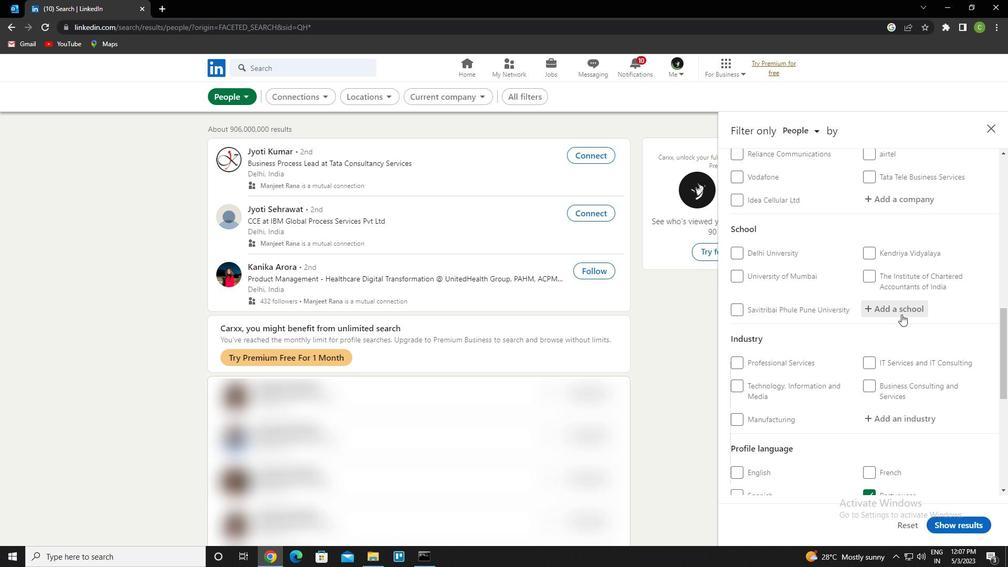 
Action: Key pressed <Key.caps_lock>P<Key.caps_lock>EARL<Key.space>ACADEMY<Key.down><Key.enter>
Screenshot: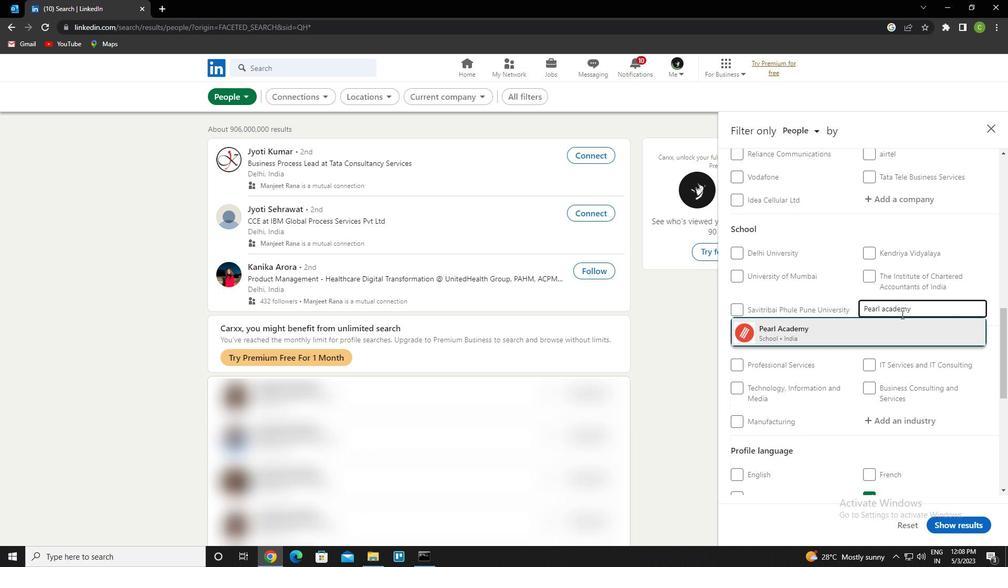 
Action: Mouse moved to (898, 315)
Screenshot: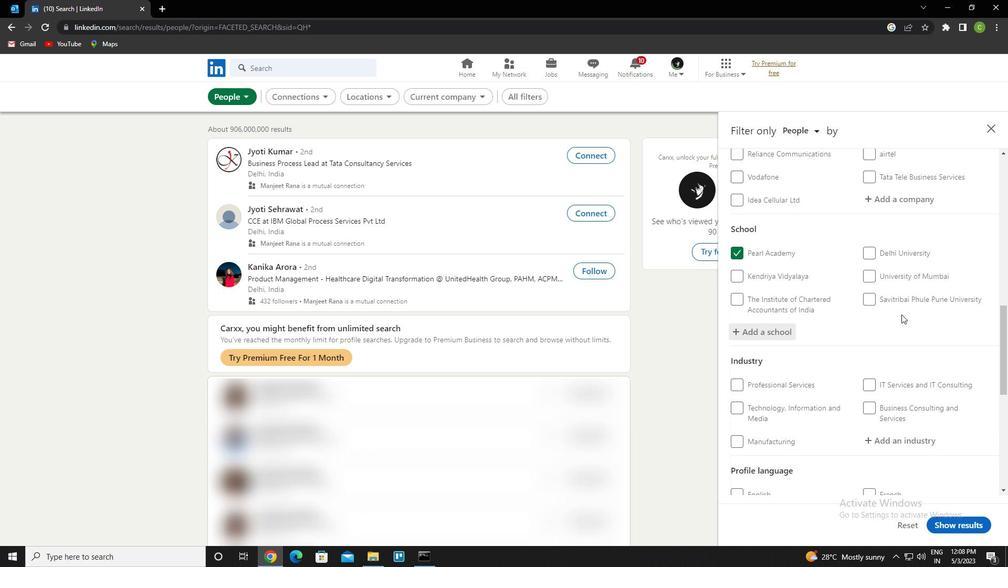 
Action: Mouse scrolled (898, 314) with delta (0, 0)
Screenshot: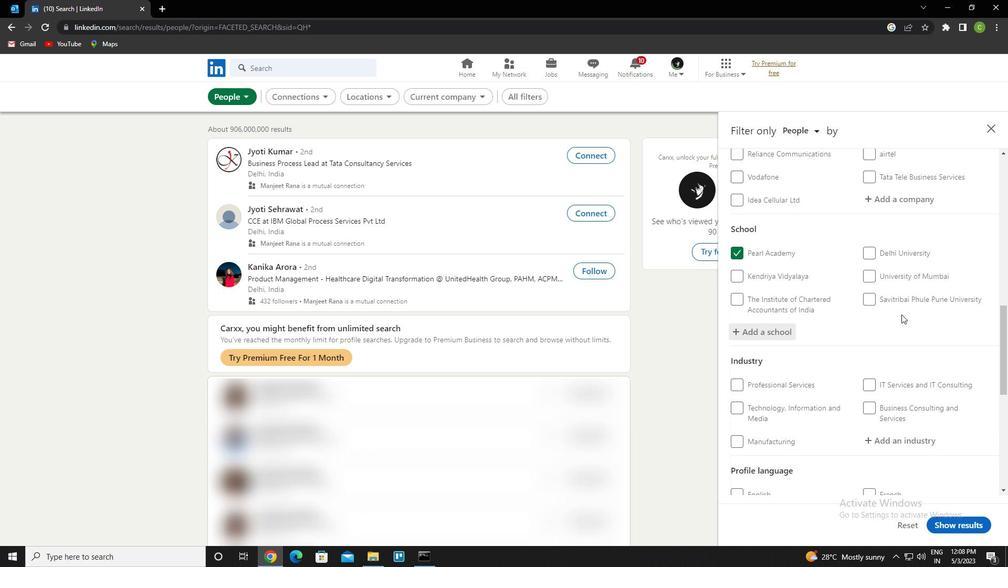 
Action: Mouse moved to (894, 317)
Screenshot: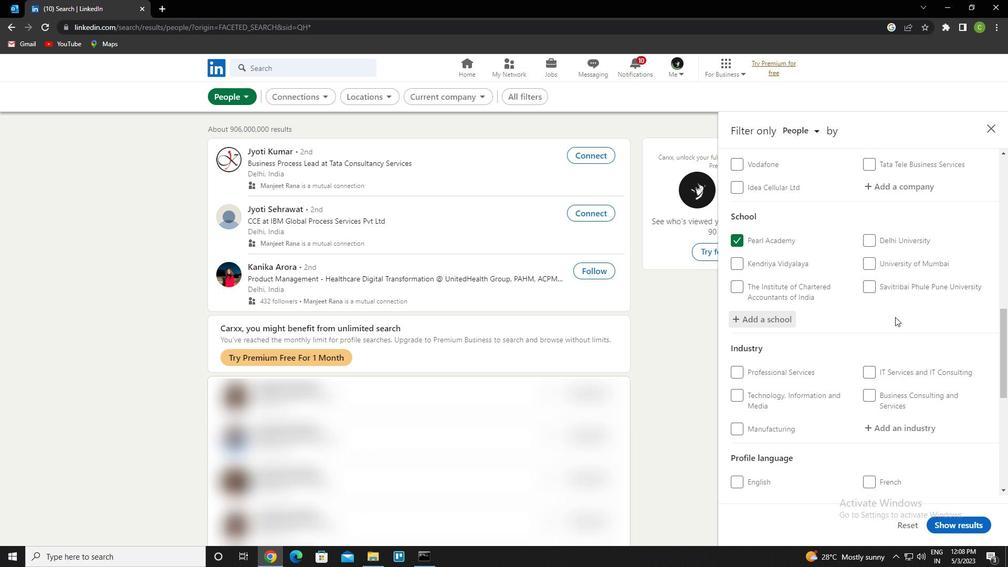 
Action: Mouse scrolled (894, 317) with delta (0, 0)
Screenshot: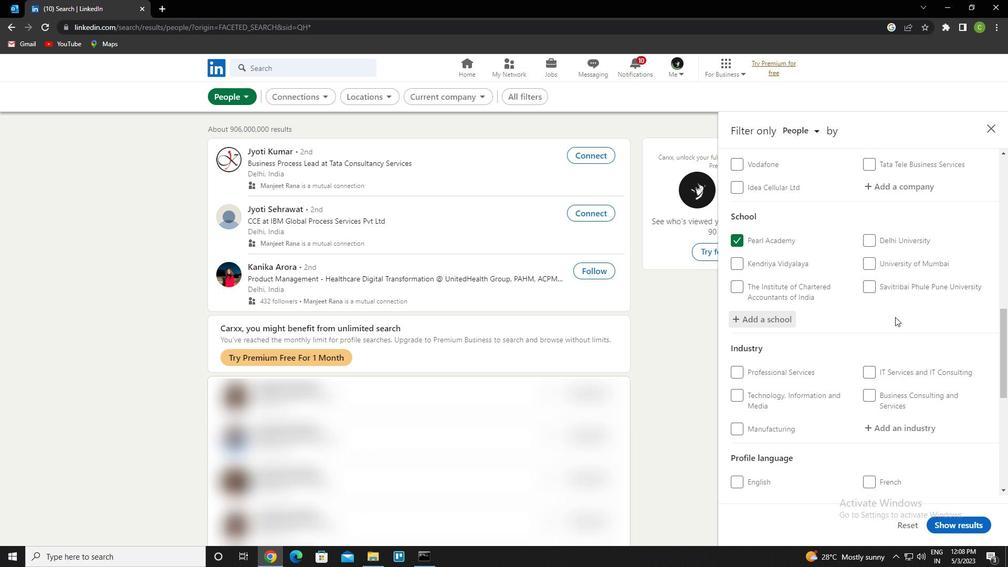 
Action: Mouse moved to (897, 333)
Screenshot: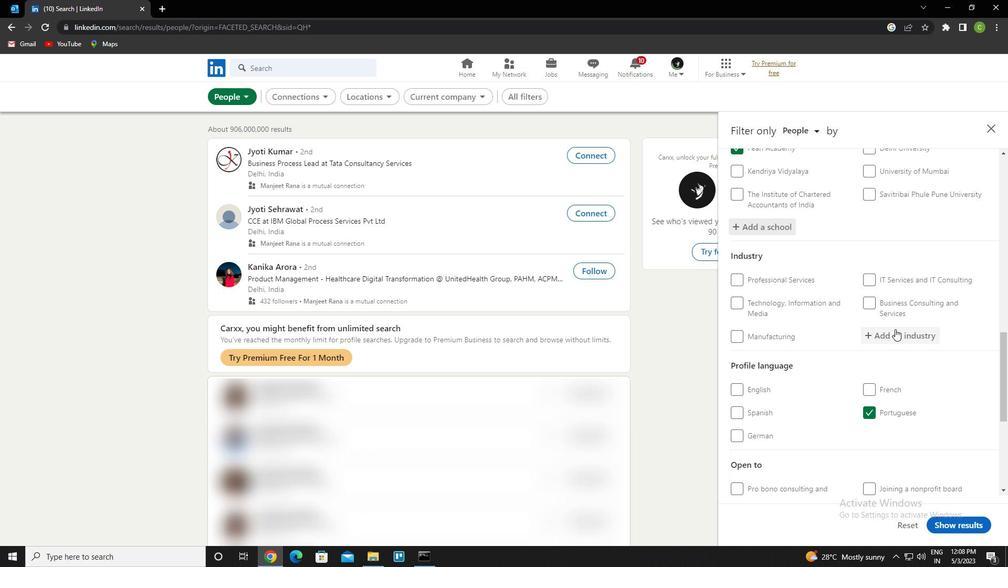 
Action: Mouse pressed left at (897, 333)
Screenshot: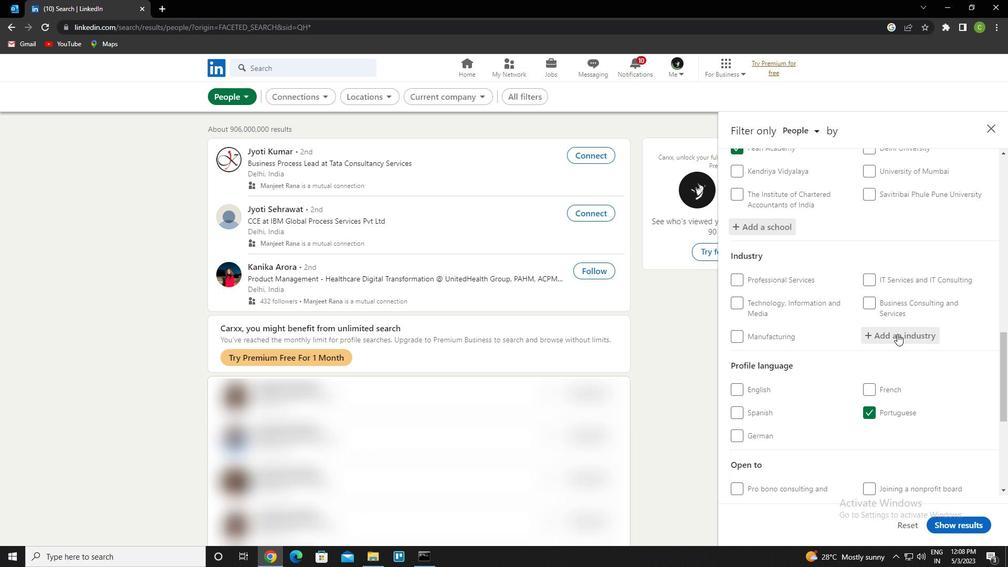 
Action: Key pressed <Key.caps_lock>H<Key.caps_lock>YDROELECTRIC<Key.space>POWER<Key.down><Key.enter>
Screenshot: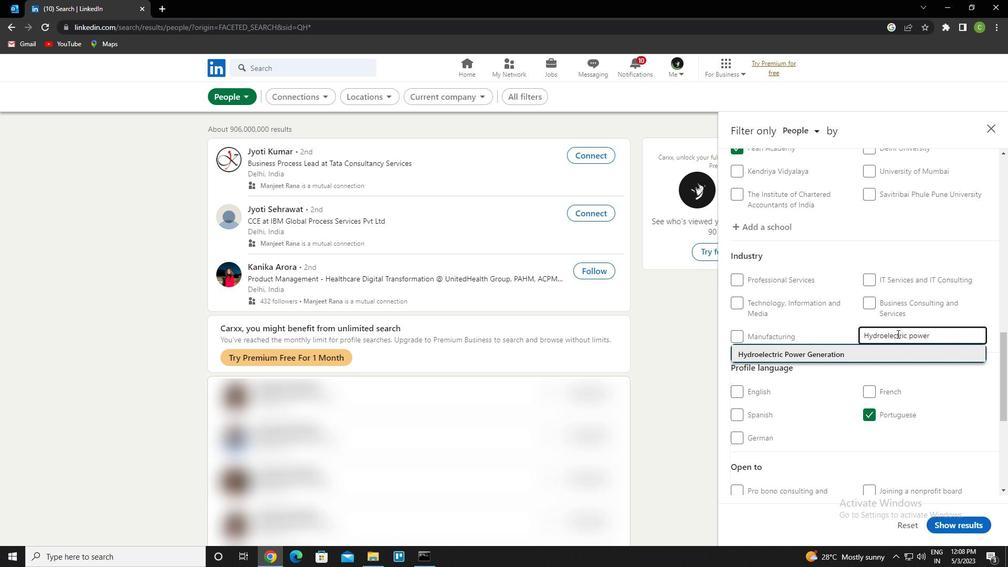 
Action: Mouse scrolled (897, 333) with delta (0, 0)
Screenshot: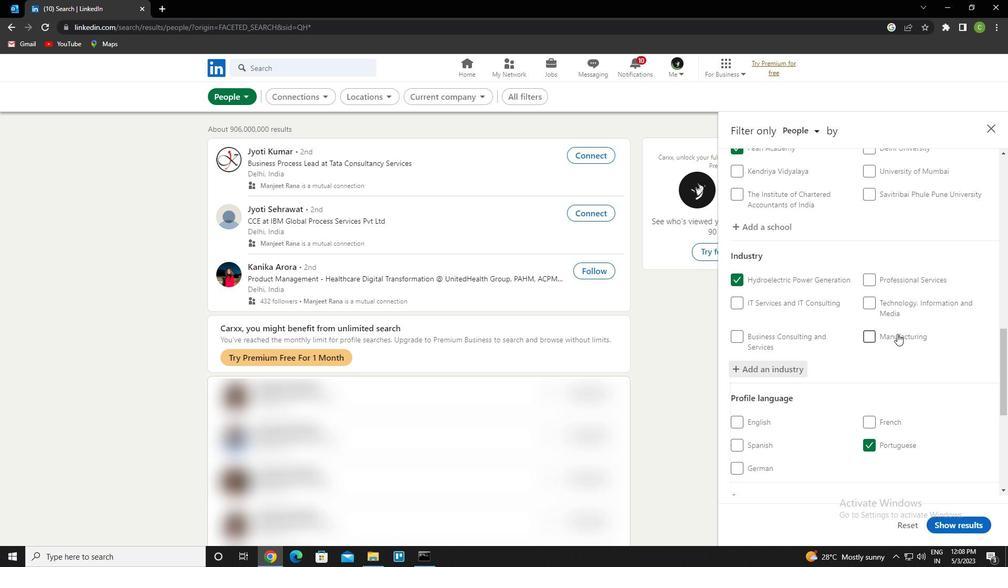 
Action: Mouse moved to (895, 336)
Screenshot: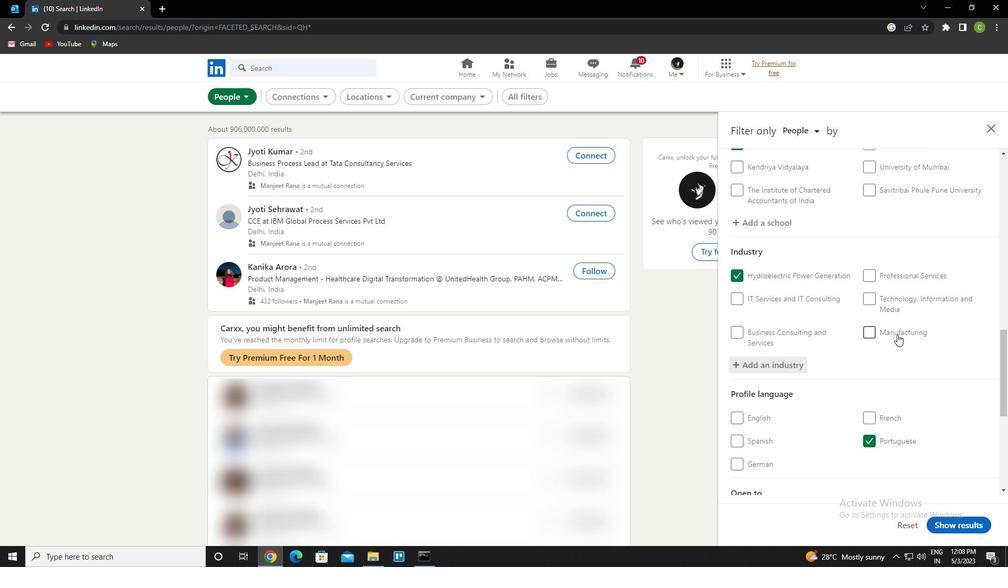 
Action: Mouse scrolled (895, 335) with delta (0, 0)
Screenshot: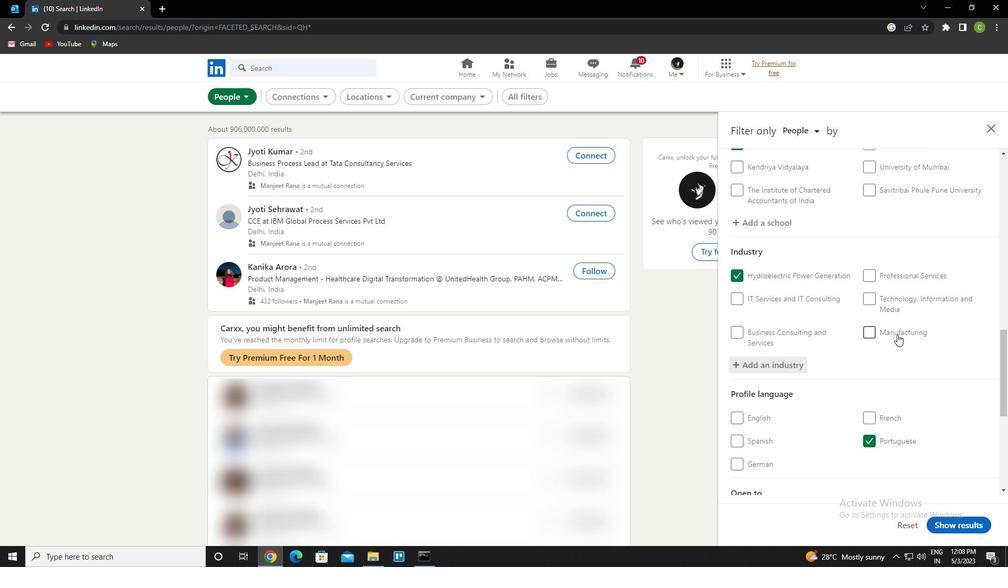 
Action: Mouse moved to (879, 339)
Screenshot: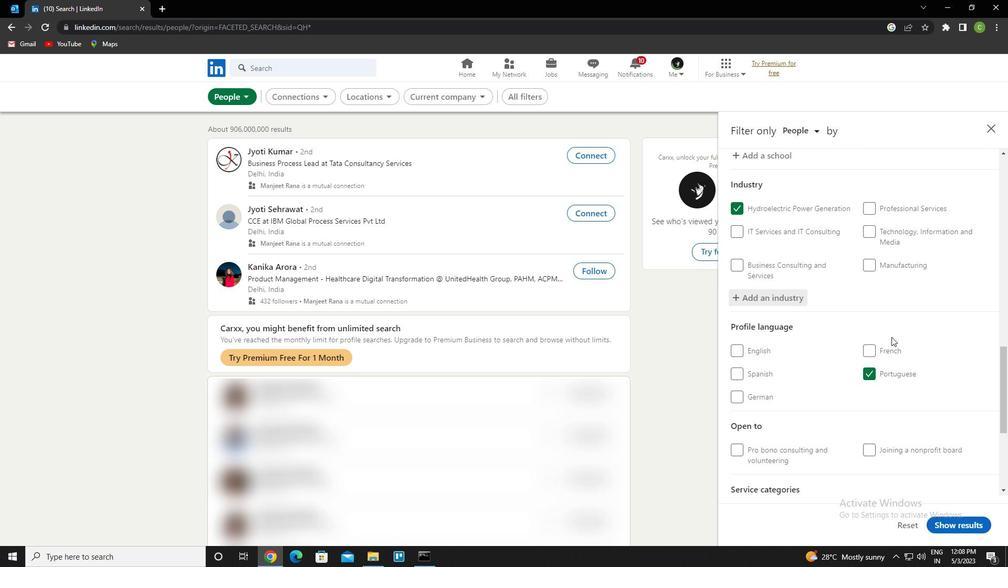
Action: Mouse scrolled (879, 339) with delta (0, 0)
Screenshot: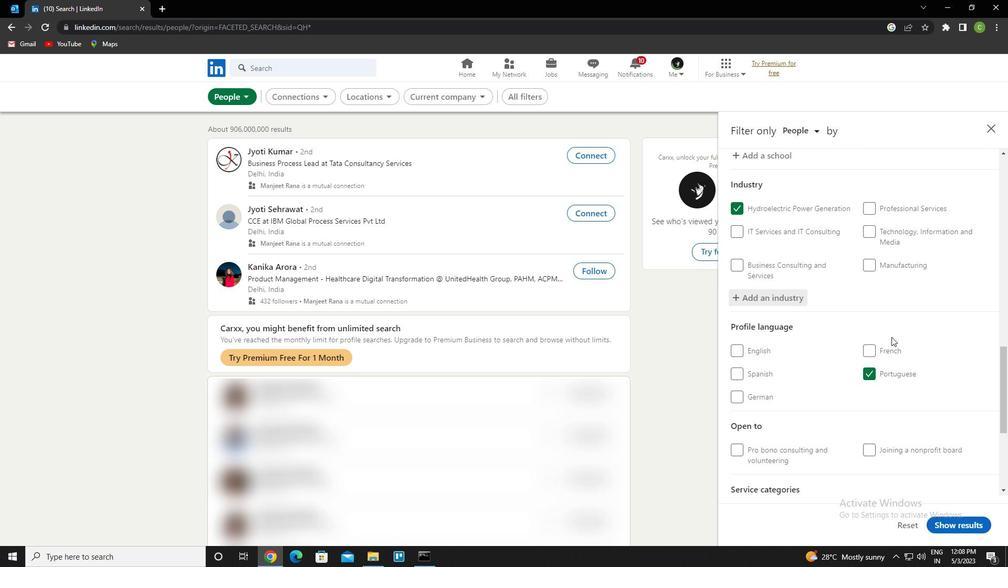 
Action: Mouse moved to (877, 341)
Screenshot: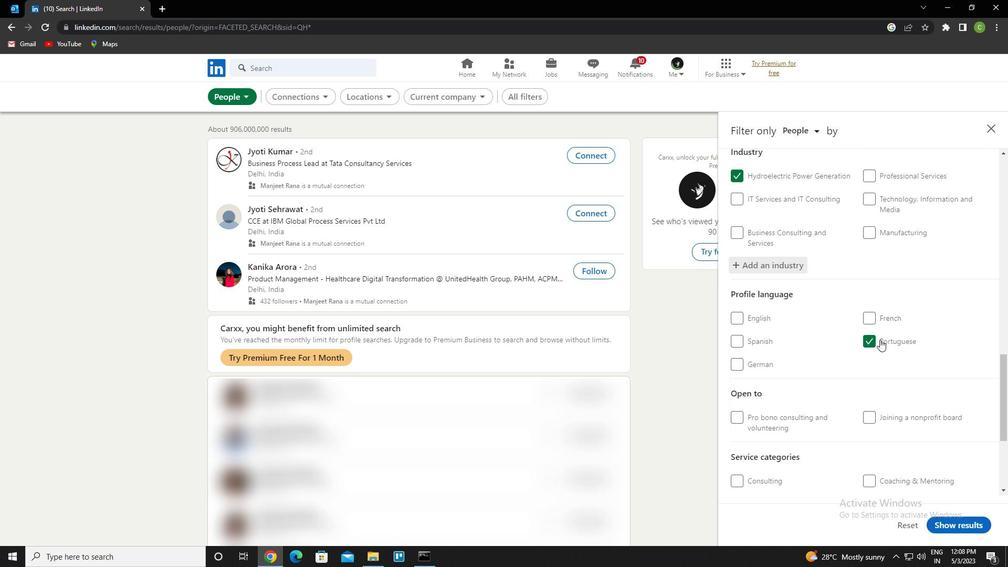 
Action: Mouse scrolled (877, 340) with delta (0, 0)
Screenshot: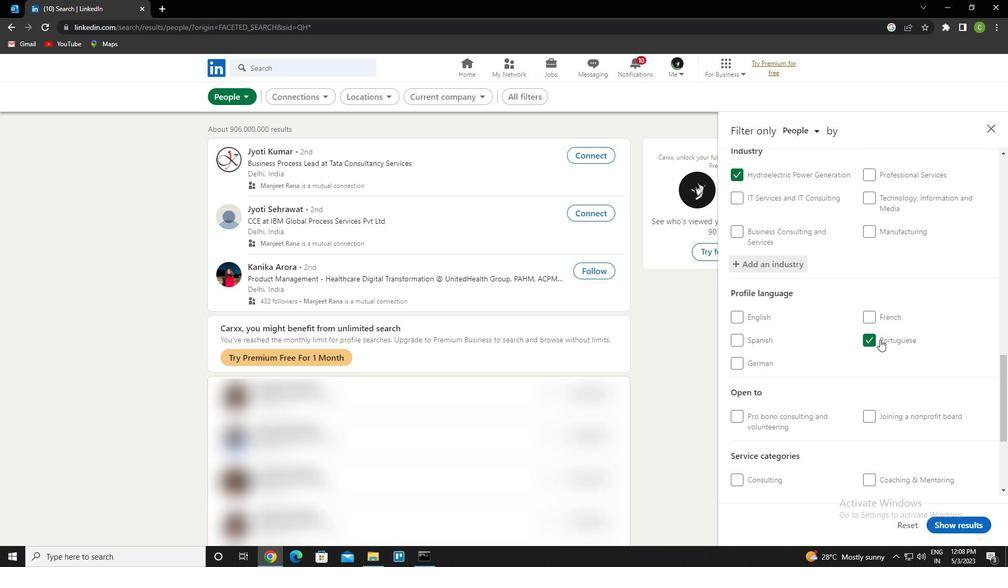 
Action: Mouse moved to (873, 343)
Screenshot: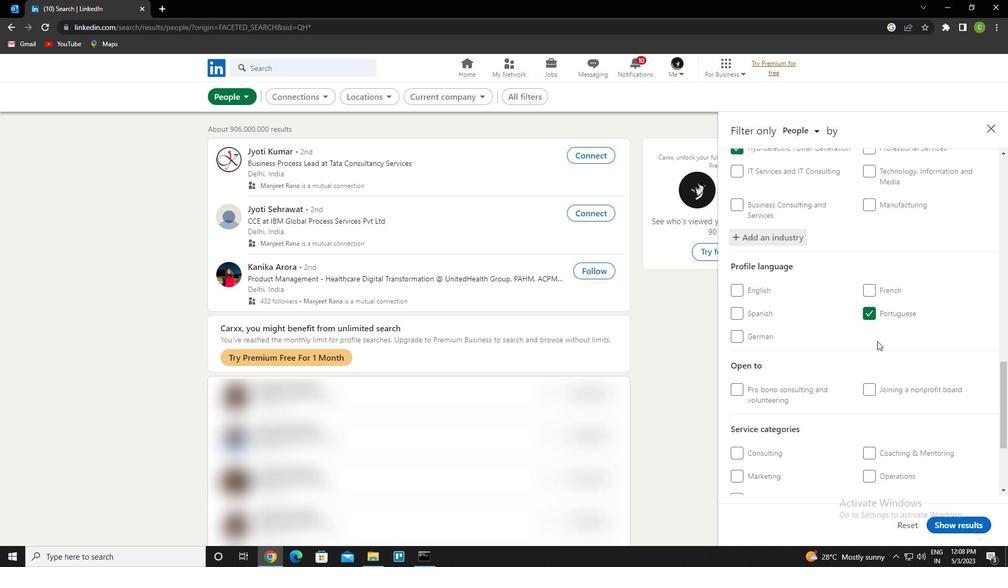 
Action: Mouse scrolled (873, 342) with delta (0, 0)
Screenshot: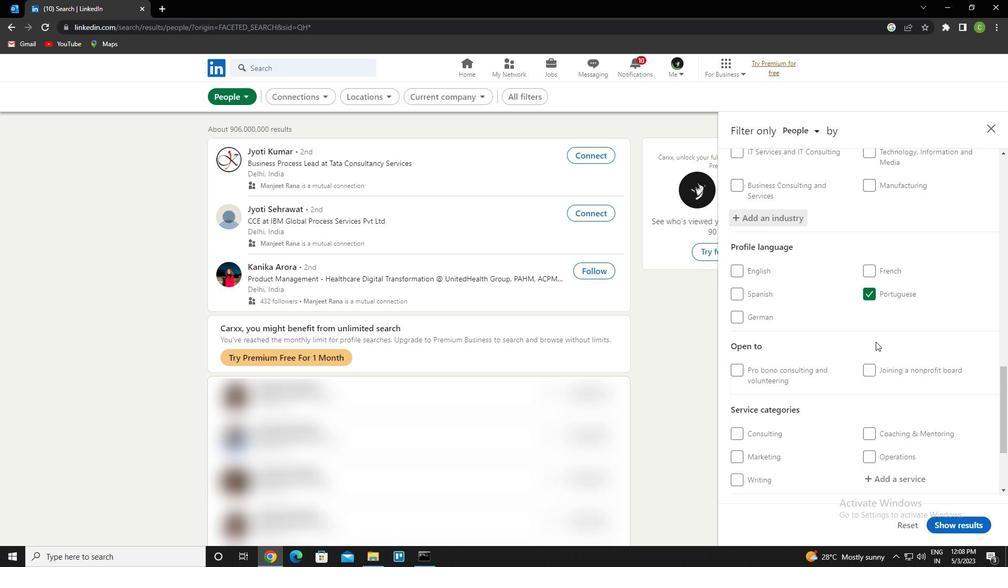 
Action: Mouse scrolled (873, 342) with delta (0, 0)
Screenshot: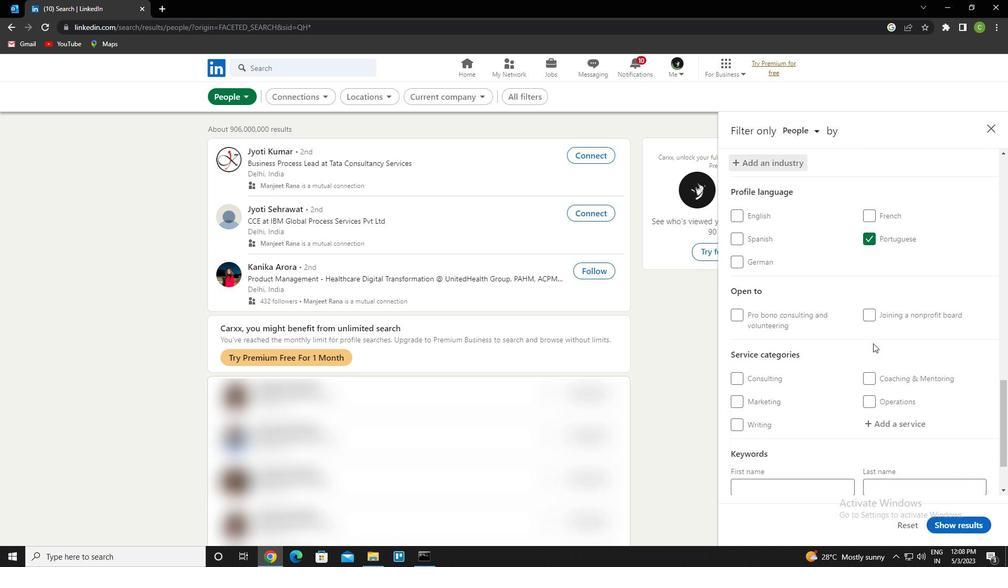
Action: Mouse moved to (882, 344)
Screenshot: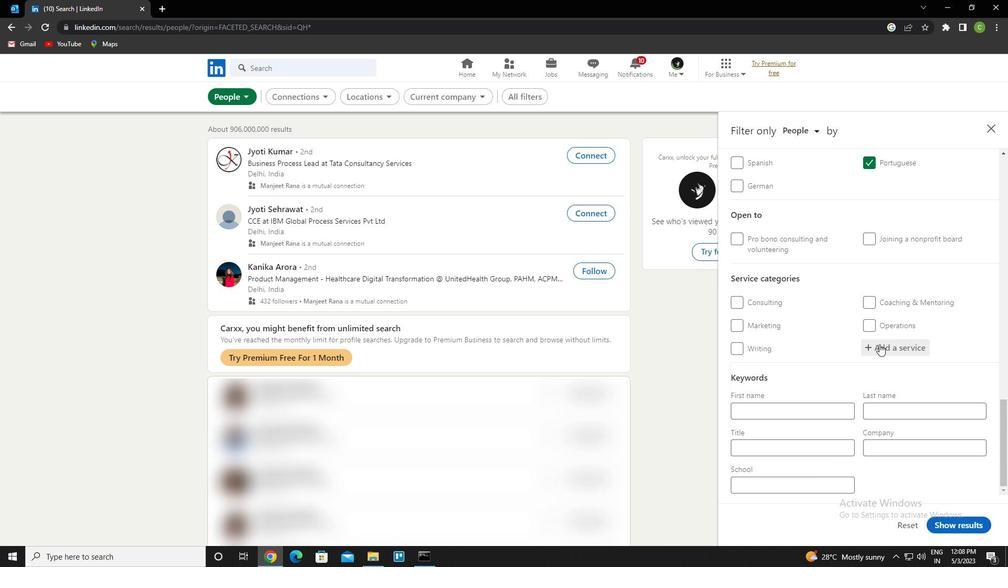 
Action: Mouse pressed left at (882, 344)
Screenshot: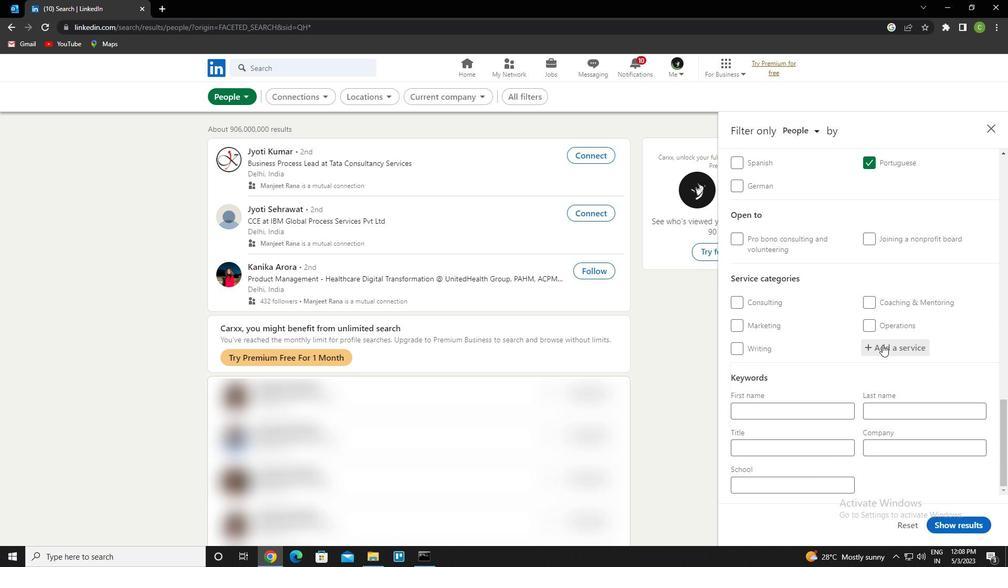 
Action: Key pressed <Key.caps_lock>S<Key.caps_lock>OFTWARE<Key.space>TESTING<Key.down><Key.enter>
Screenshot: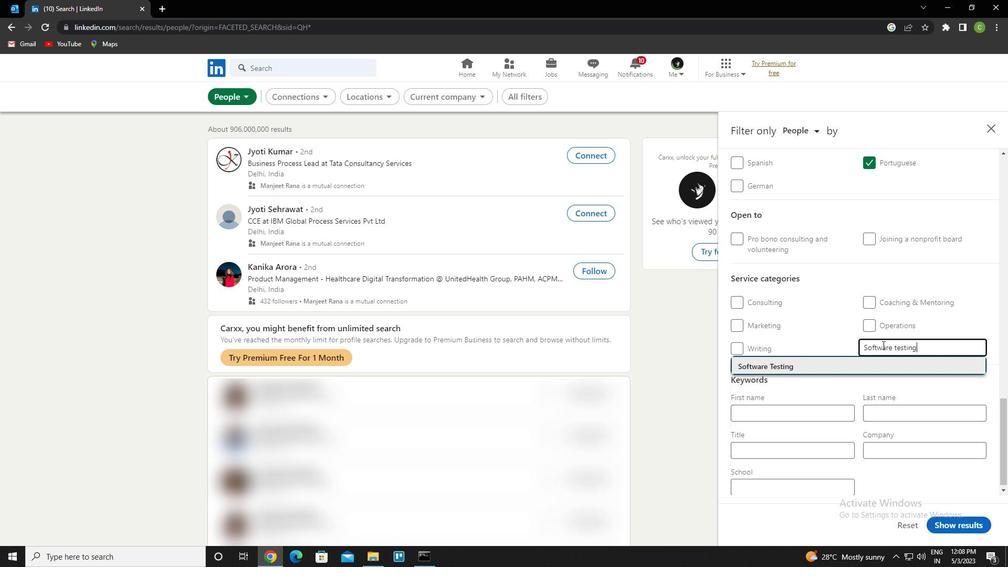 
Action: Mouse scrolled (882, 344) with delta (0, 0)
Screenshot: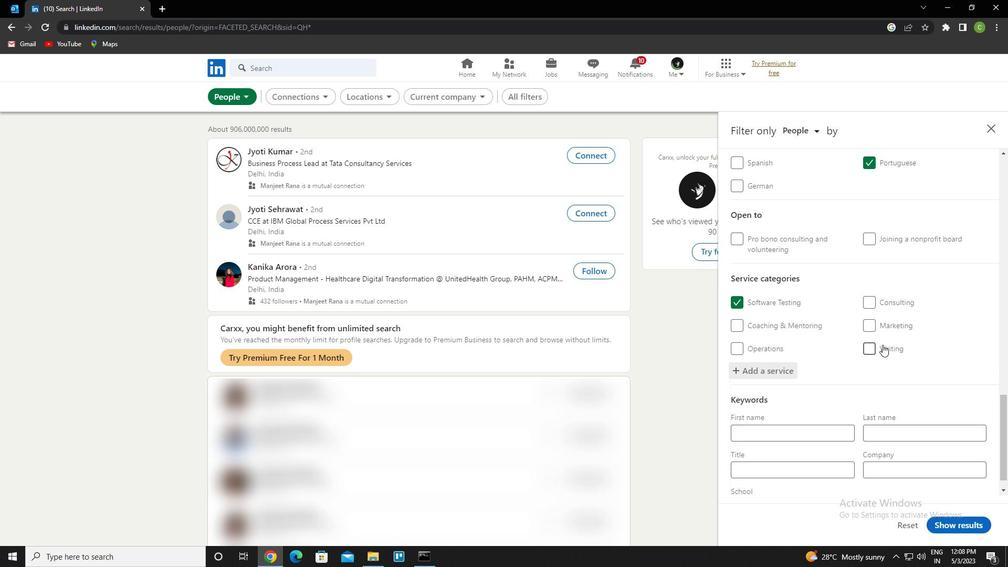 
Action: Mouse scrolled (882, 344) with delta (0, 0)
Screenshot: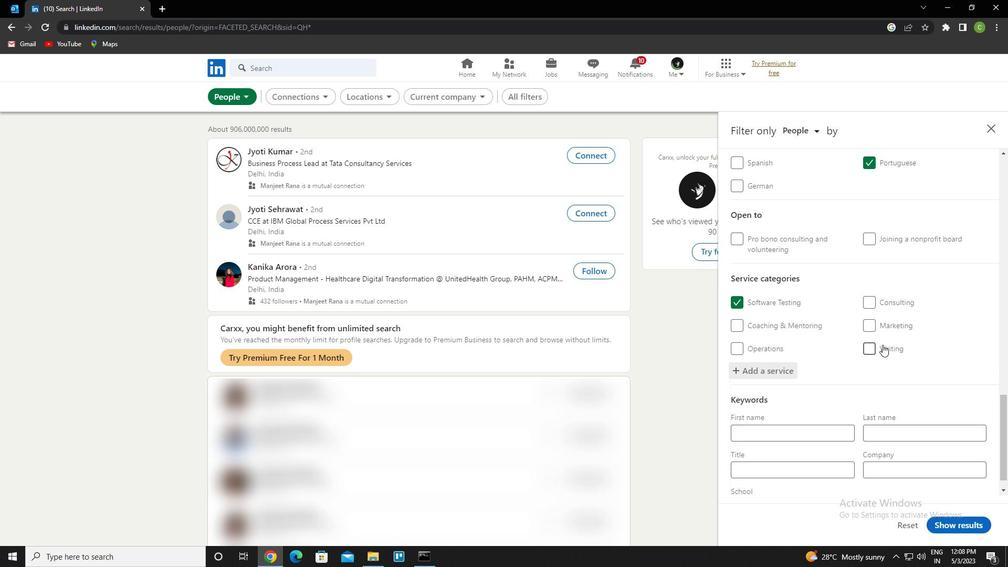 
Action: Mouse scrolled (882, 344) with delta (0, 0)
Screenshot: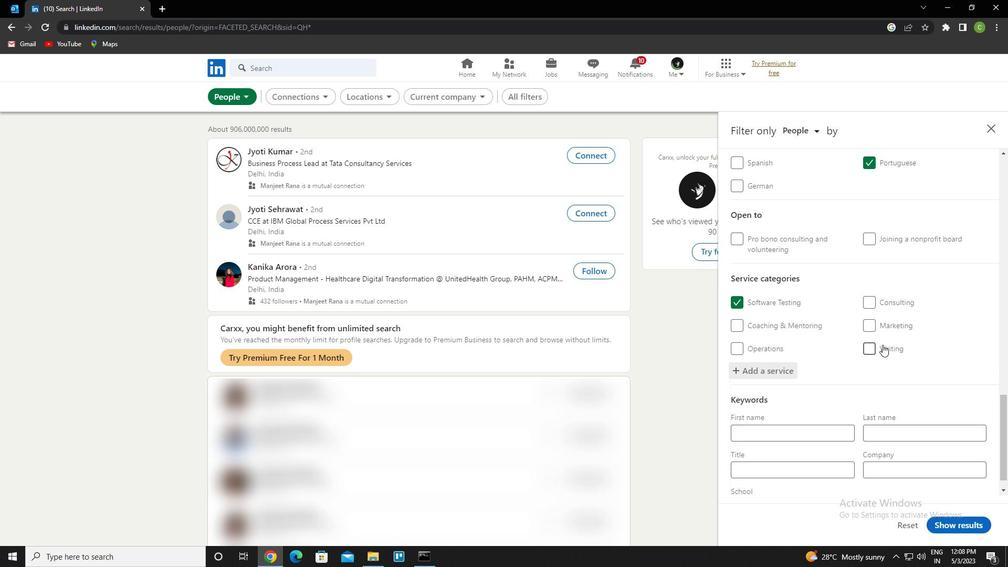 
Action: Mouse scrolled (882, 344) with delta (0, 0)
Screenshot: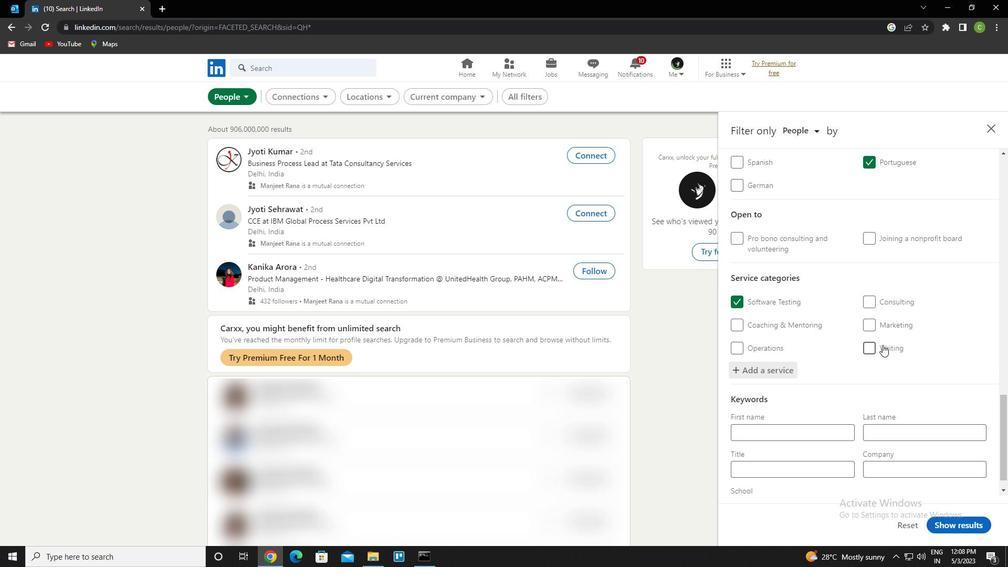 
Action: Mouse moved to (799, 446)
Screenshot: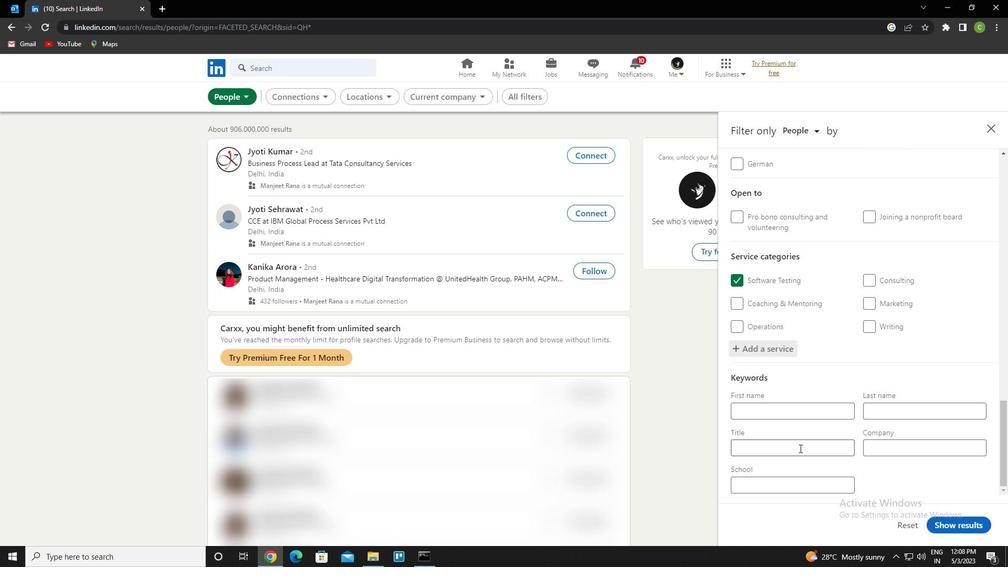 
Action: Mouse pressed left at (799, 446)
Screenshot: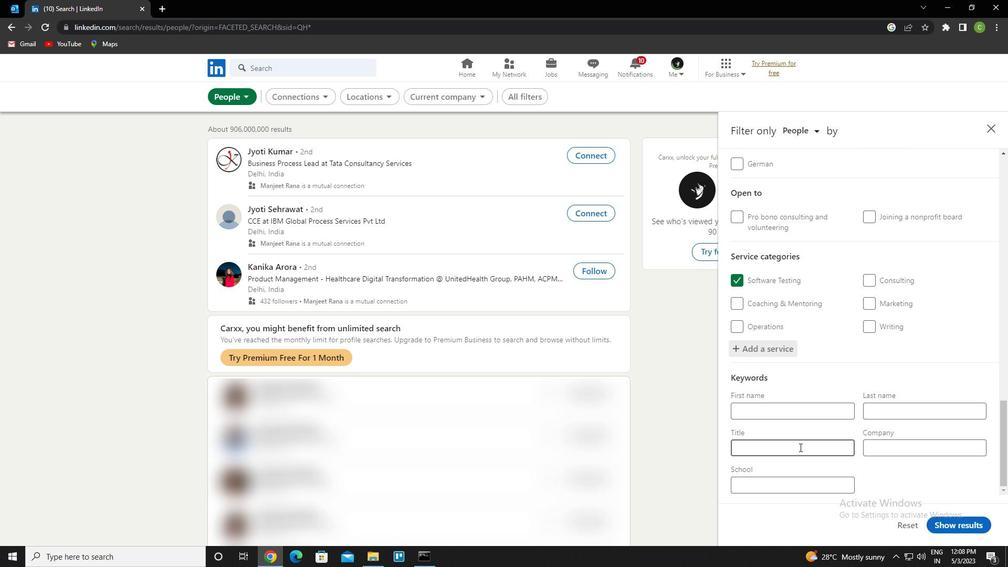 
Action: Key pressed <Key.caps_lock>M<Key.caps_lock>ARKETING<Key.caps_lock><Key.space>ST<Key.caps_lock>AFF
Screenshot: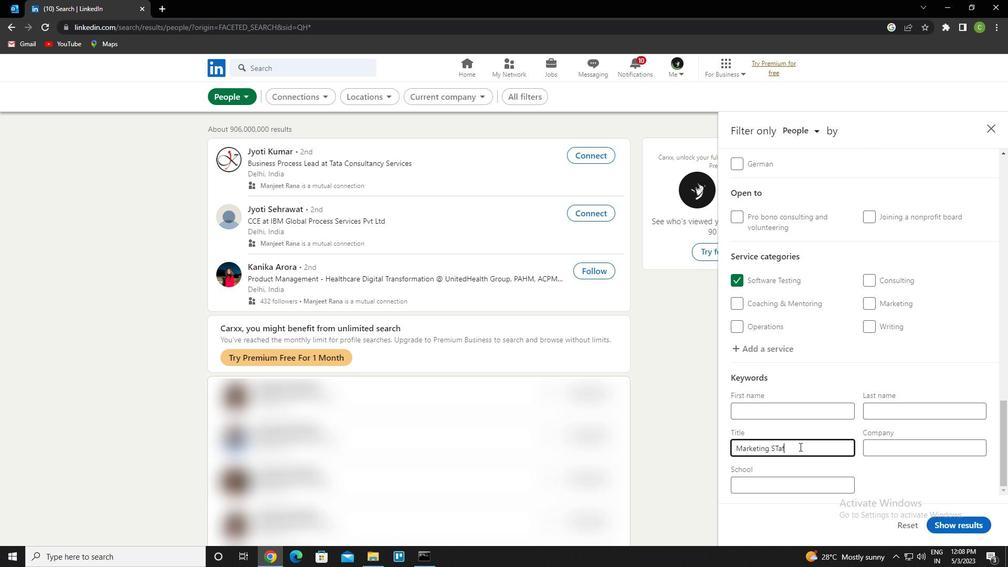 
Action: Mouse moved to (818, 440)
Screenshot: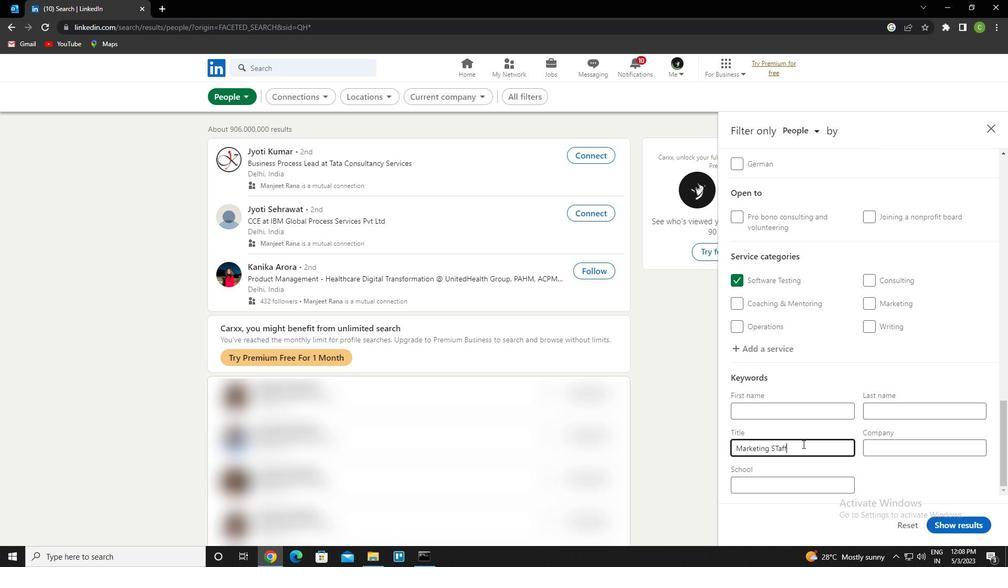 
Action: Key pressed <Key.backspace><Key.backspace><Key.backspace><Key.backspace>TAFF
Screenshot: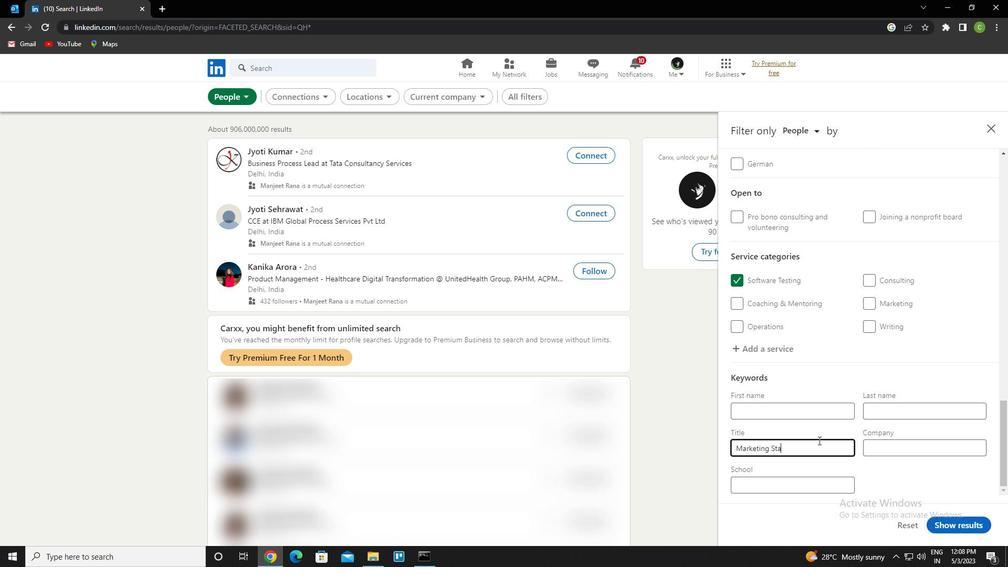 
Action: Mouse moved to (967, 527)
Screenshot: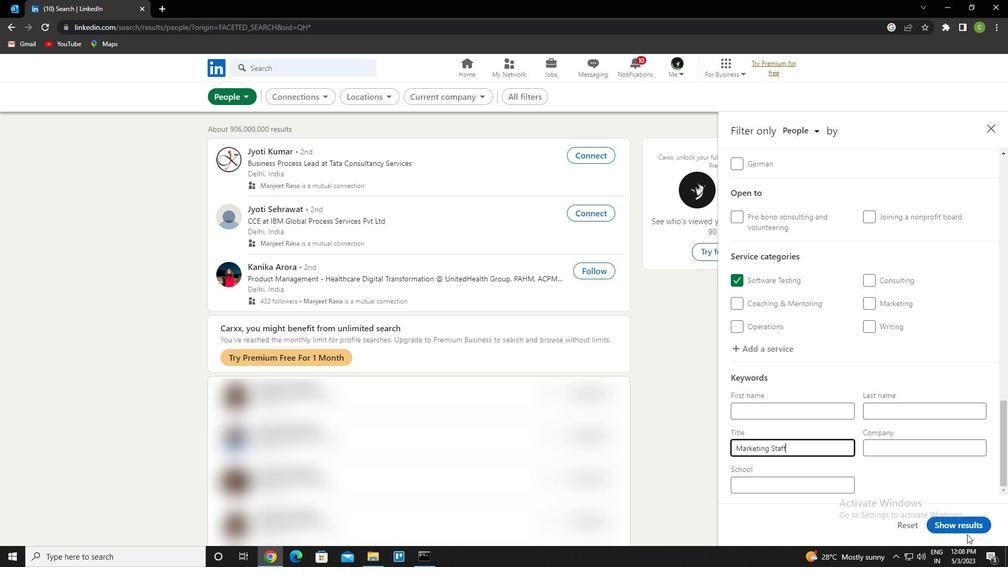 
Action: Mouse pressed left at (967, 527)
Screenshot: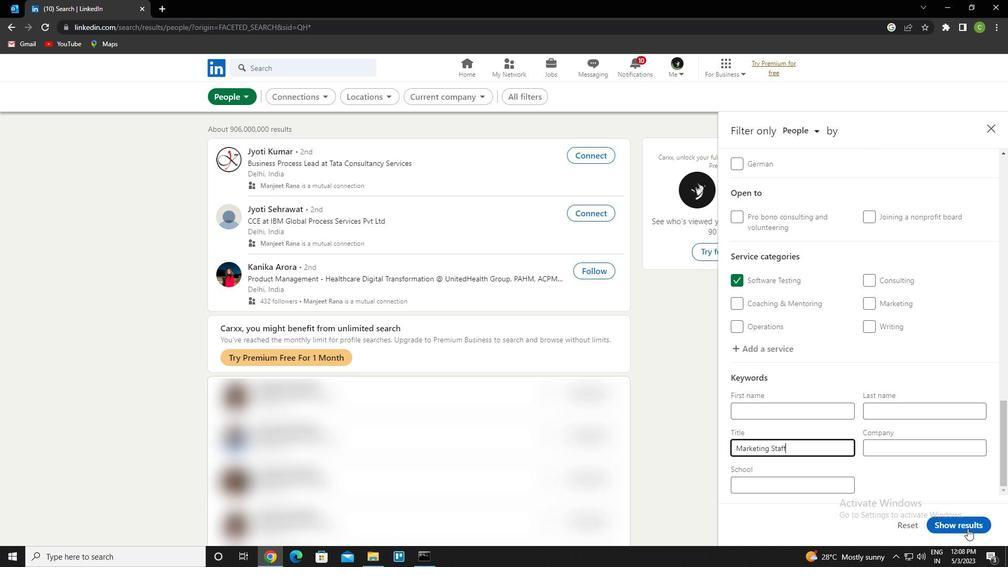 
Action: Mouse moved to (509, 512)
Screenshot: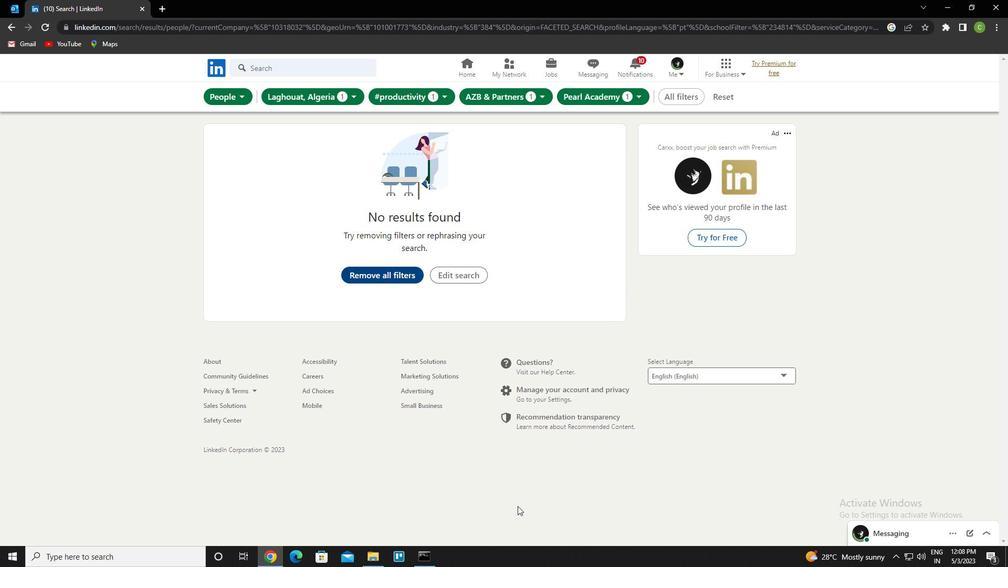 
